 Task: Create new customer invoice with Date Opened: 07-May-23, Select Customer: Downtown Stock Pro, Terms: Net 30. Make invoice entry for item-1 with Date: 07-May-23, Description: Ifeoma Collection Natural Fiber Dry Brush
, Income Account: Income:Sales, Quantity: 1, Unit Price: 7.49, Sales Tax: Y, Sales Tax Included: Y, Tax Table: Sales Tax. Make entry for item-2 with Date: 07-May-23, Description: The Ordinary Squalane Face Cleanser (5 oz)
, Income Account: Income:Sales, Quantity: 2, Unit Price: 10.49, Sales Tax: Y, Sales Tax Included: Y, Tax Table: Sales Tax. Post Invoice with Post Date: 07-May-23, Post to Accounts: Assets:Accounts Receivable. Pay / Process Payment with Transaction Date: 05-Jun-23, Amount: 28.47, Transfer Account: Checking Account. Go to 'Print Invoice'.
Action: Mouse moved to (154, 24)
Screenshot: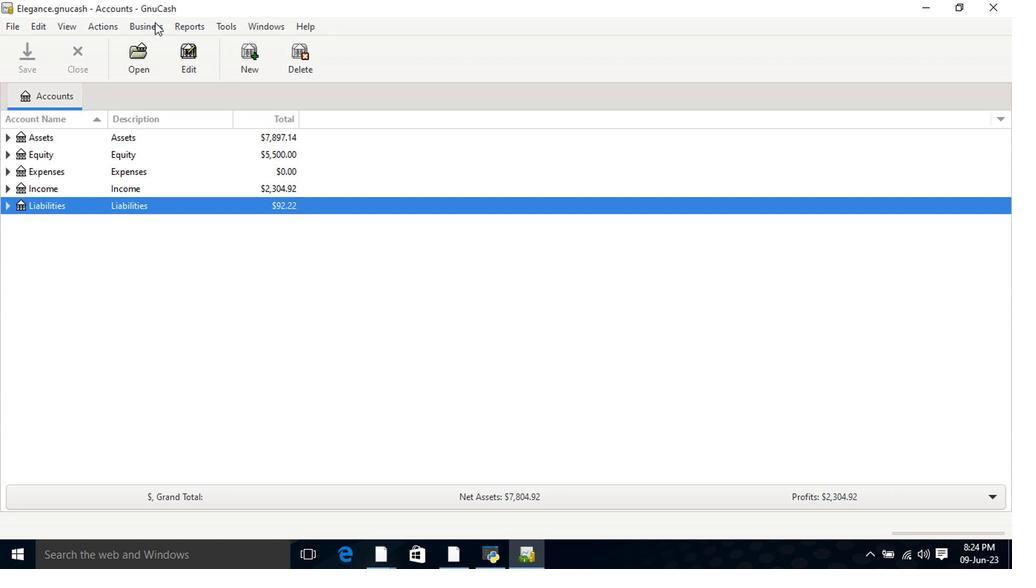 
Action: Mouse pressed left at (154, 24)
Screenshot: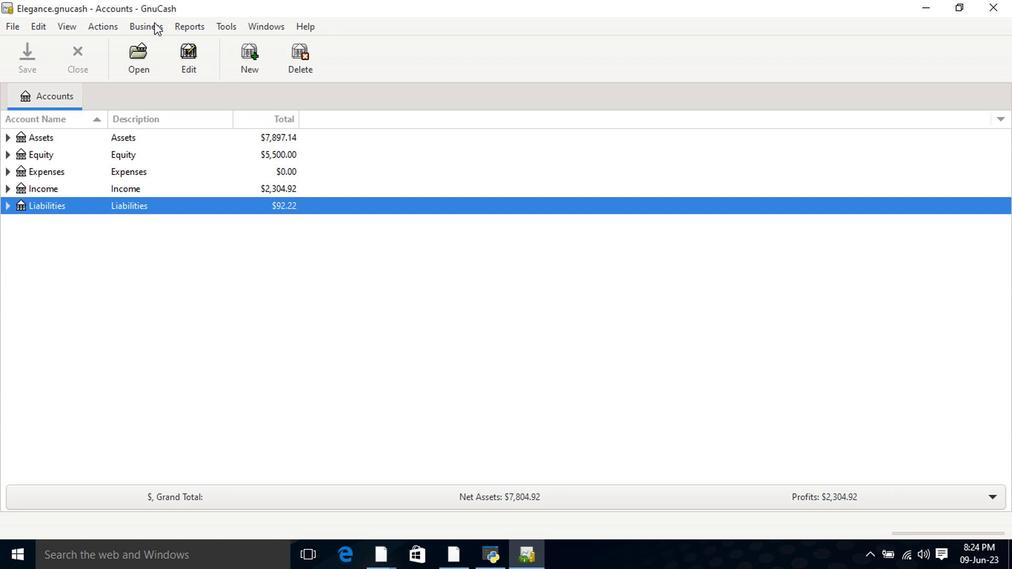 
Action: Mouse moved to (238, 49)
Screenshot: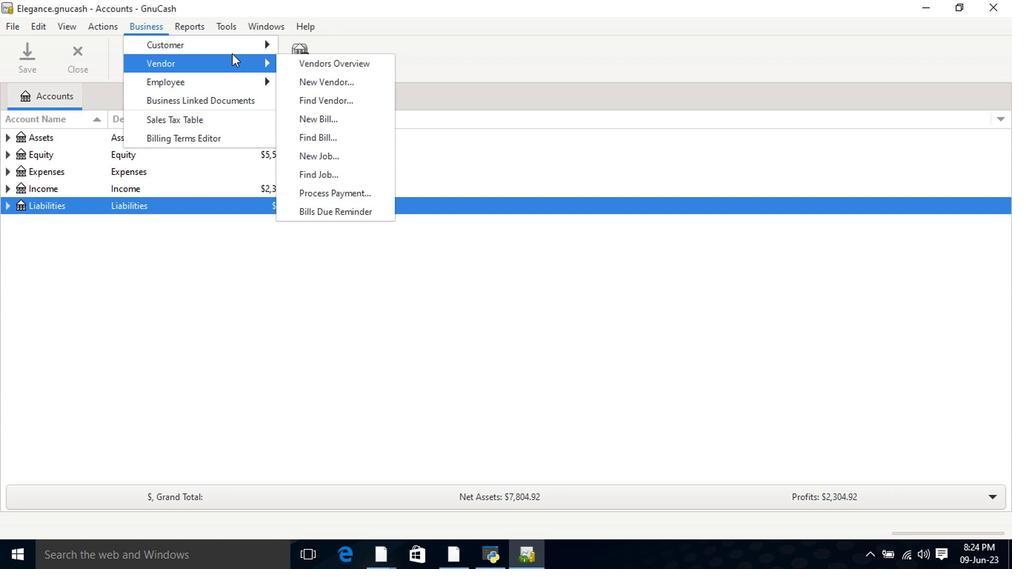 
Action: Mouse pressed left at (238, 49)
Screenshot: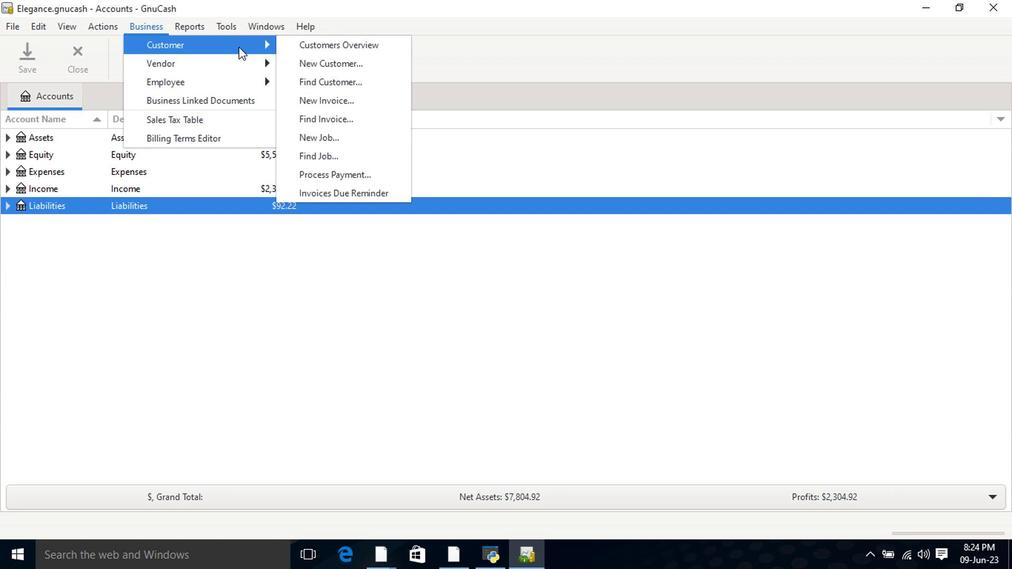 
Action: Mouse moved to (326, 104)
Screenshot: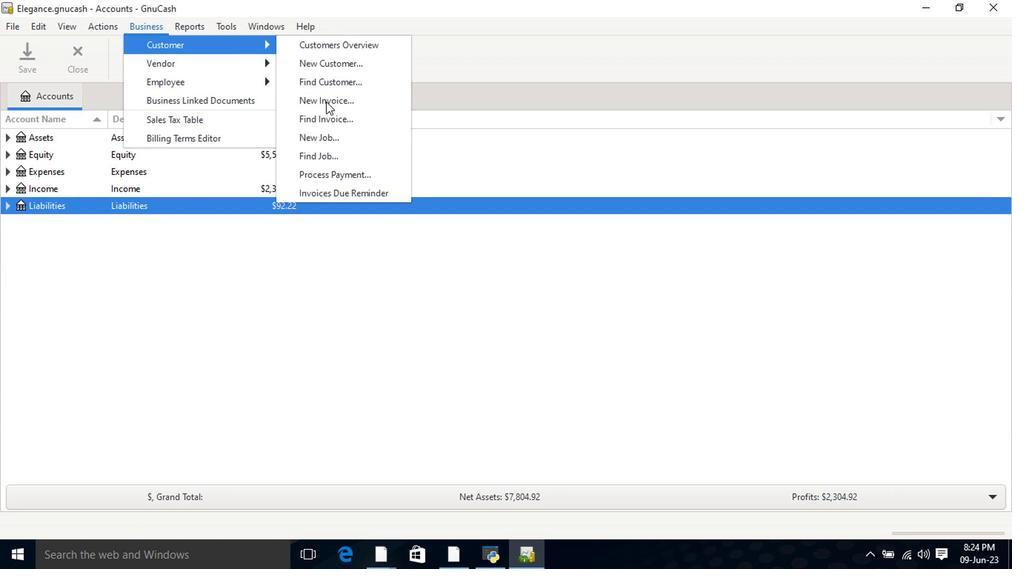 
Action: Mouse pressed left at (326, 104)
Screenshot: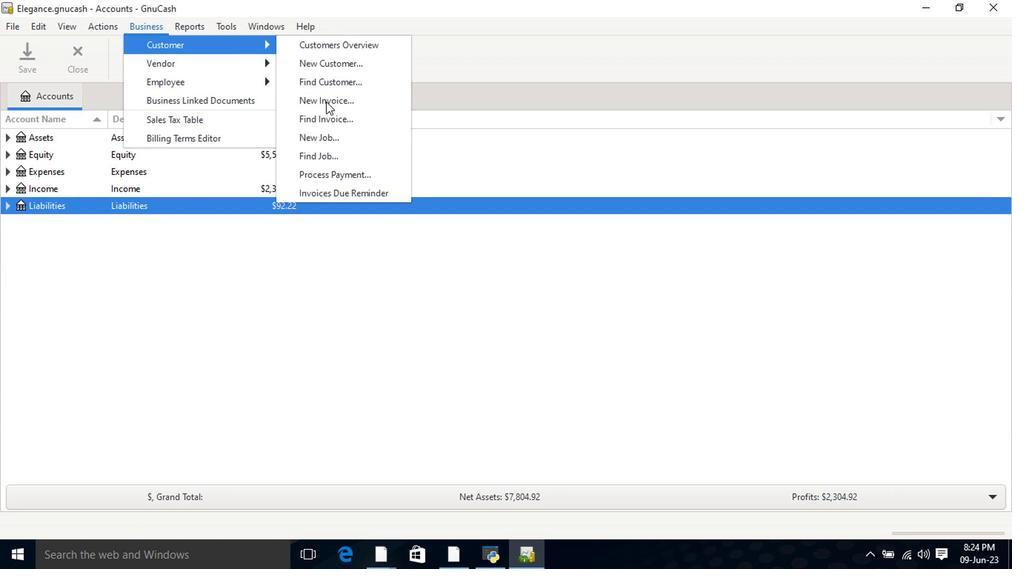 
Action: Mouse moved to (604, 226)
Screenshot: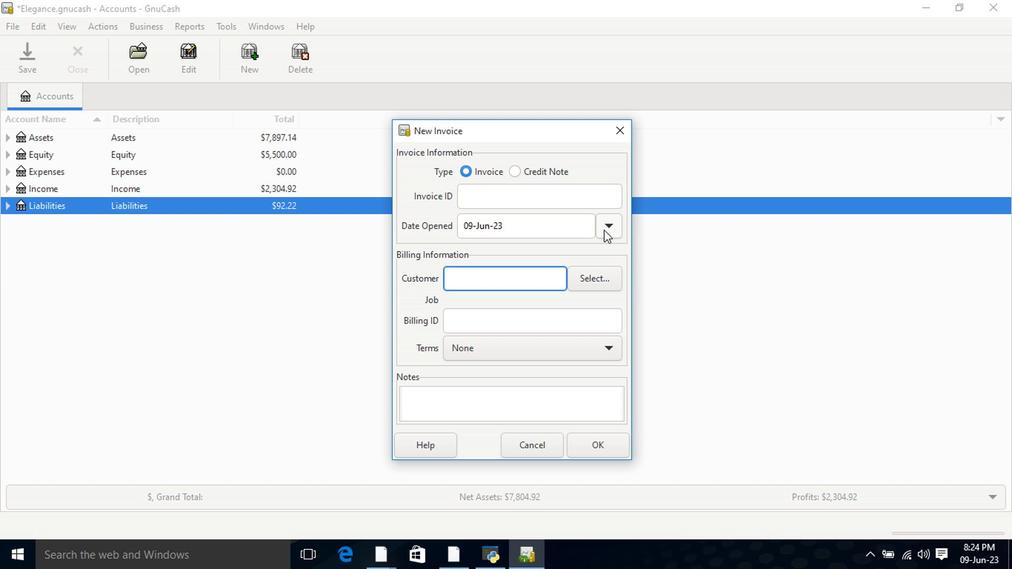 
Action: Mouse pressed left at (604, 226)
Screenshot: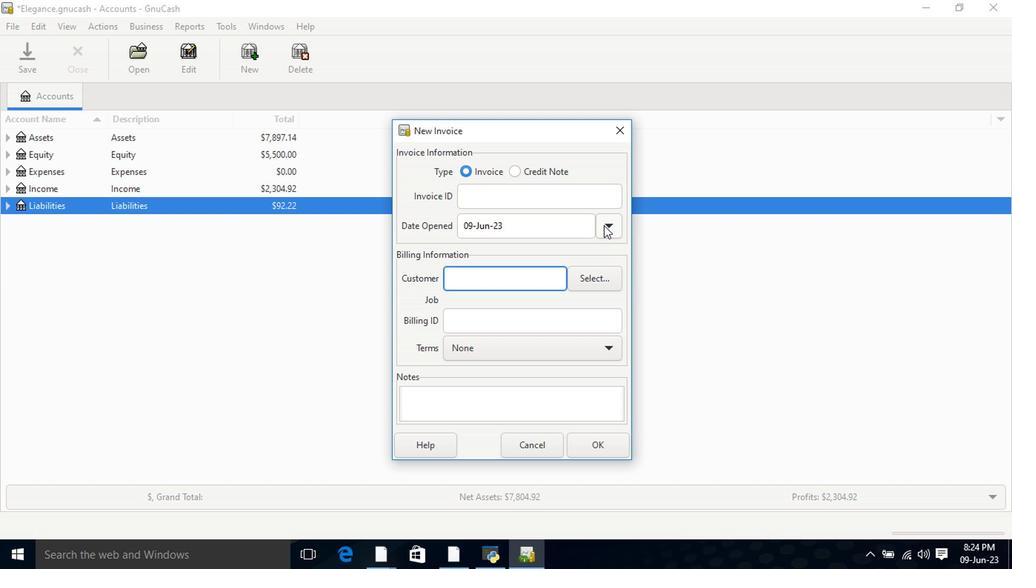 
Action: Mouse moved to (493, 250)
Screenshot: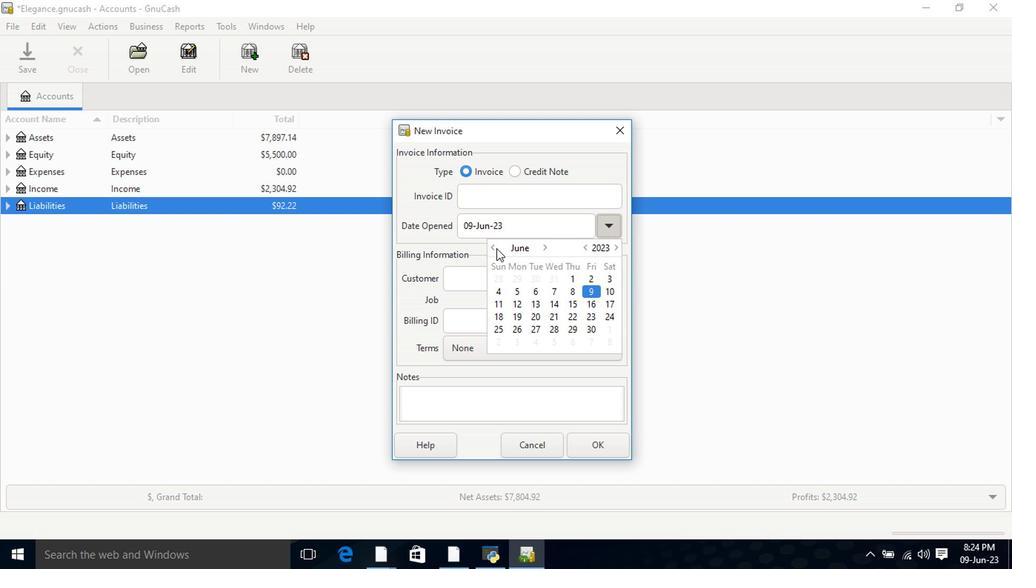 
Action: Mouse pressed left at (493, 250)
Screenshot: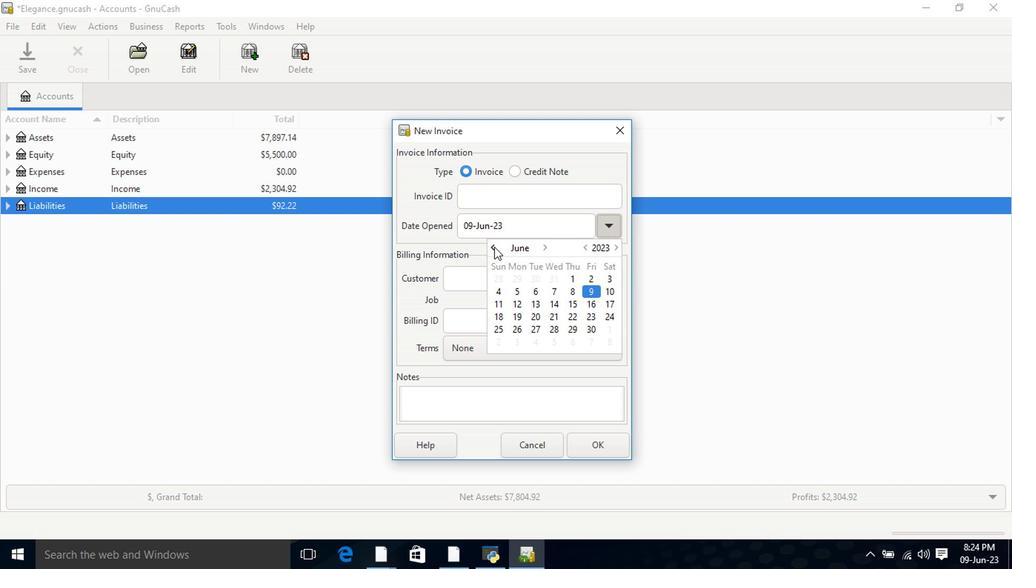 
Action: Mouse moved to (497, 292)
Screenshot: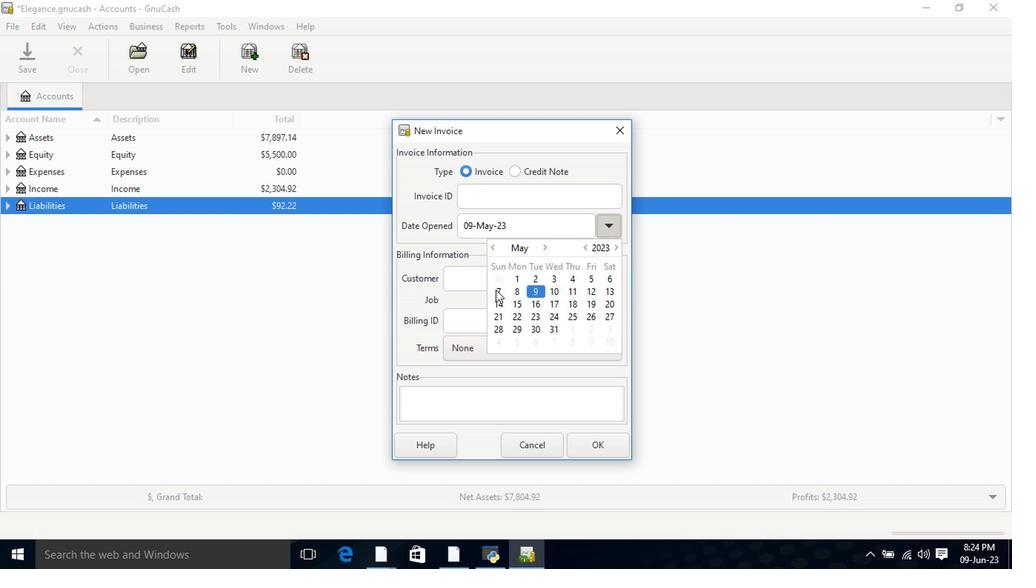 
Action: Mouse pressed left at (497, 292)
Screenshot: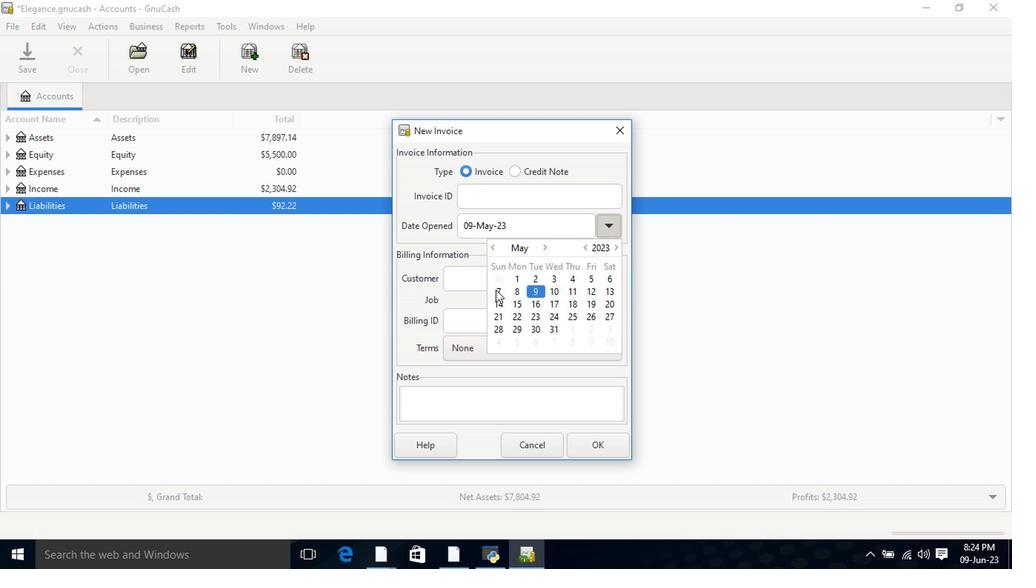 
Action: Mouse pressed left at (497, 292)
Screenshot: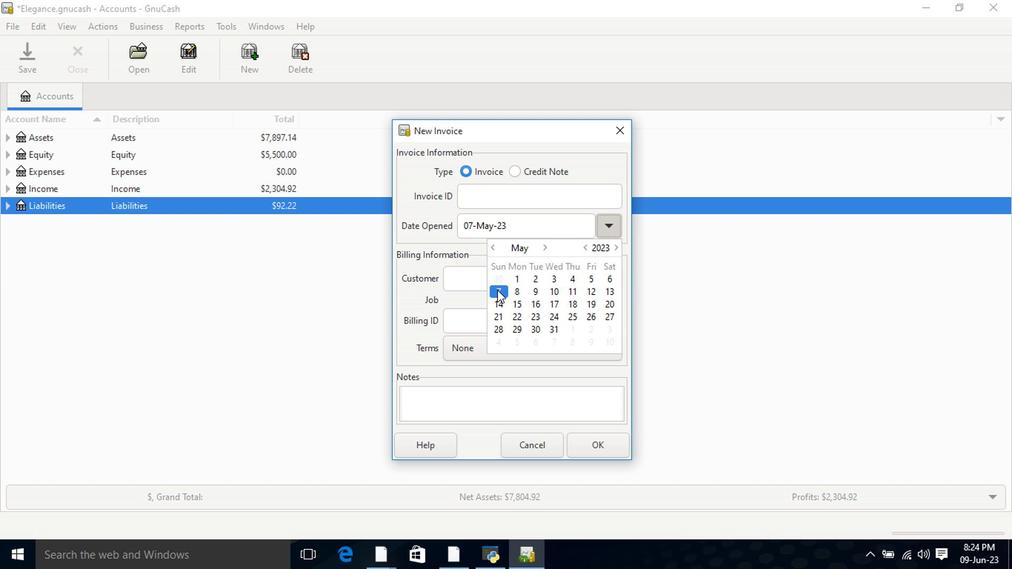 
Action: Mouse moved to (501, 295)
Screenshot: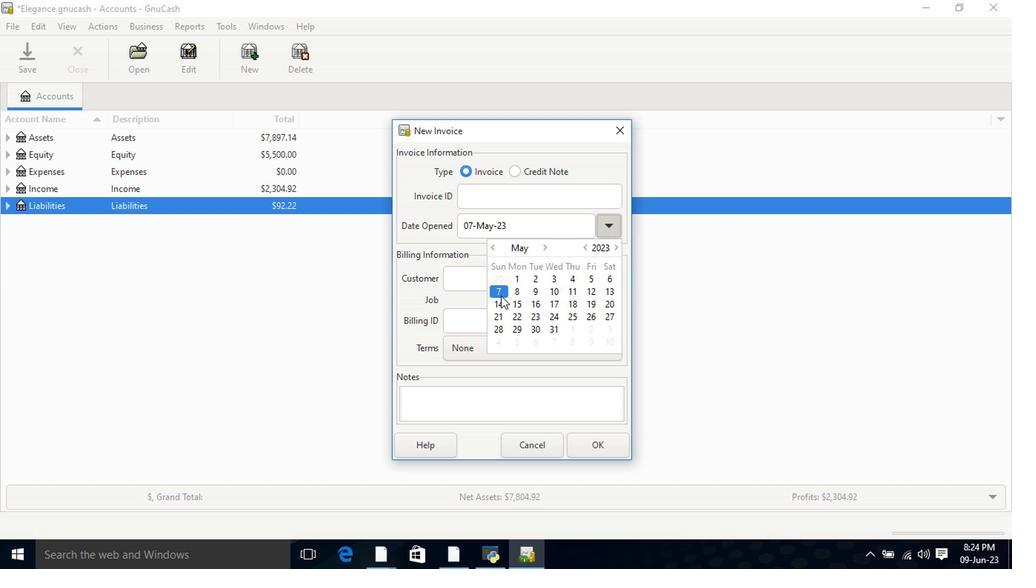 
Action: Mouse pressed left at (501, 295)
Screenshot: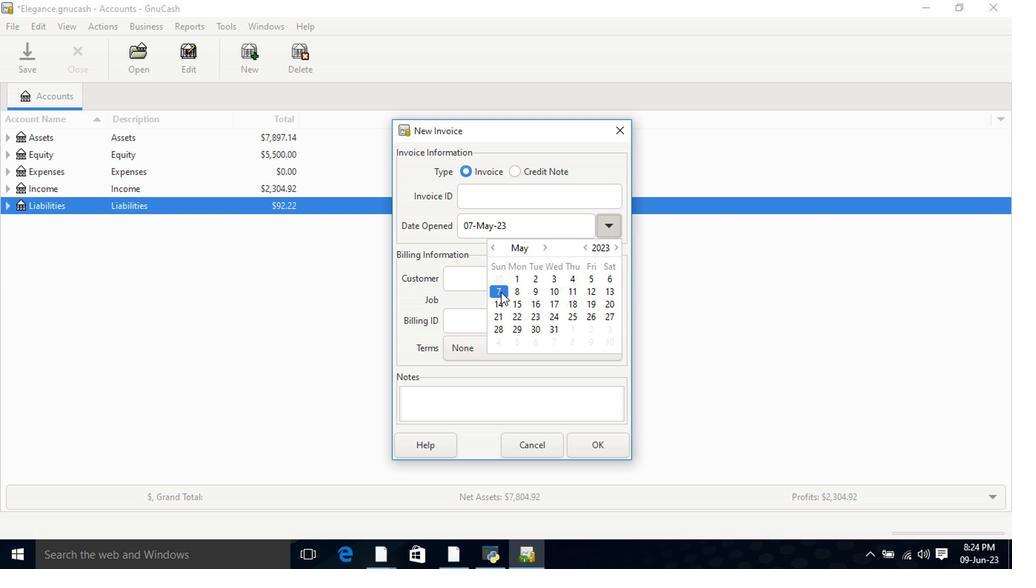 
Action: Mouse pressed left at (501, 295)
Screenshot: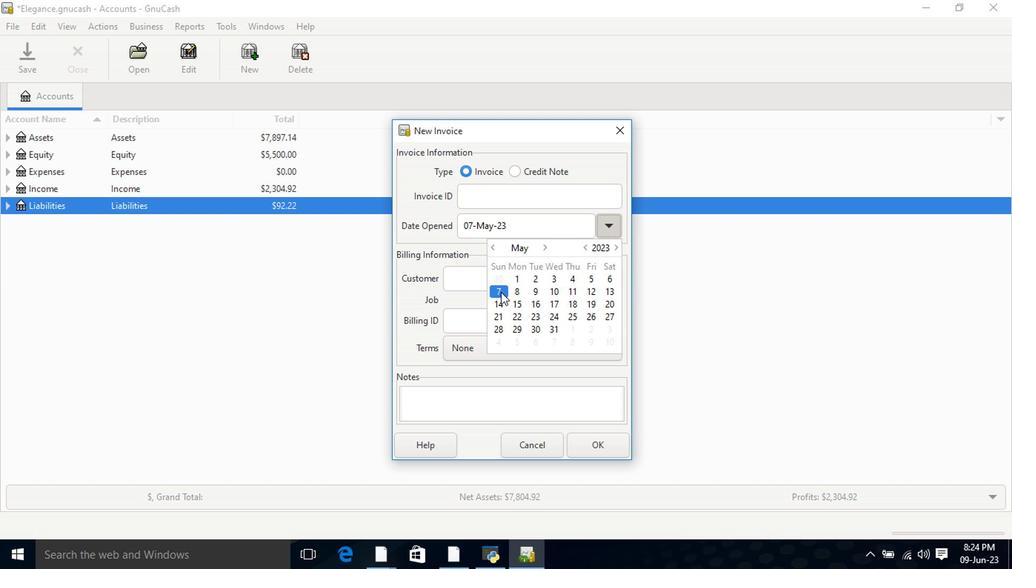 
Action: Mouse moved to (502, 284)
Screenshot: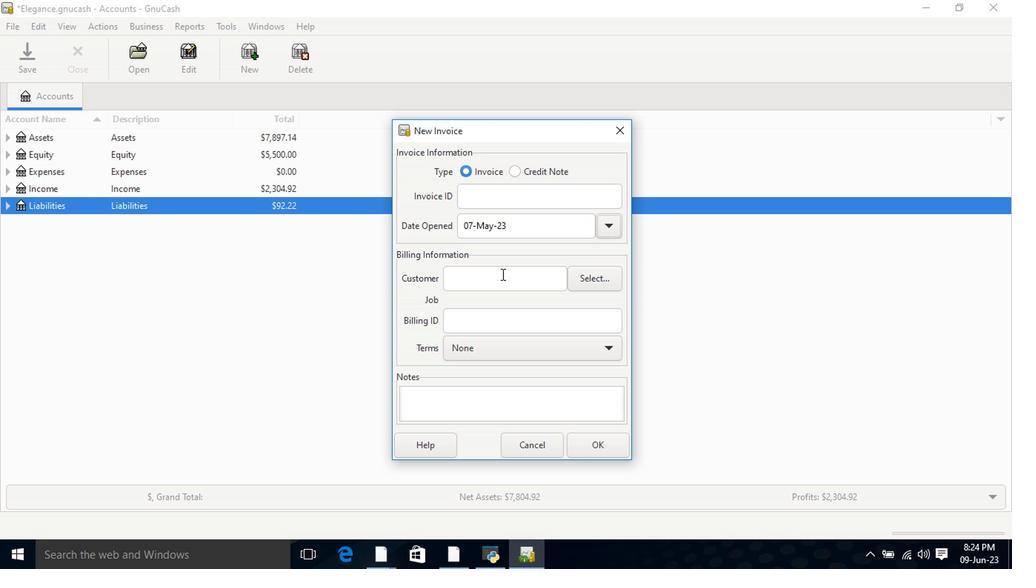 
Action: Mouse pressed left at (502, 284)
Screenshot: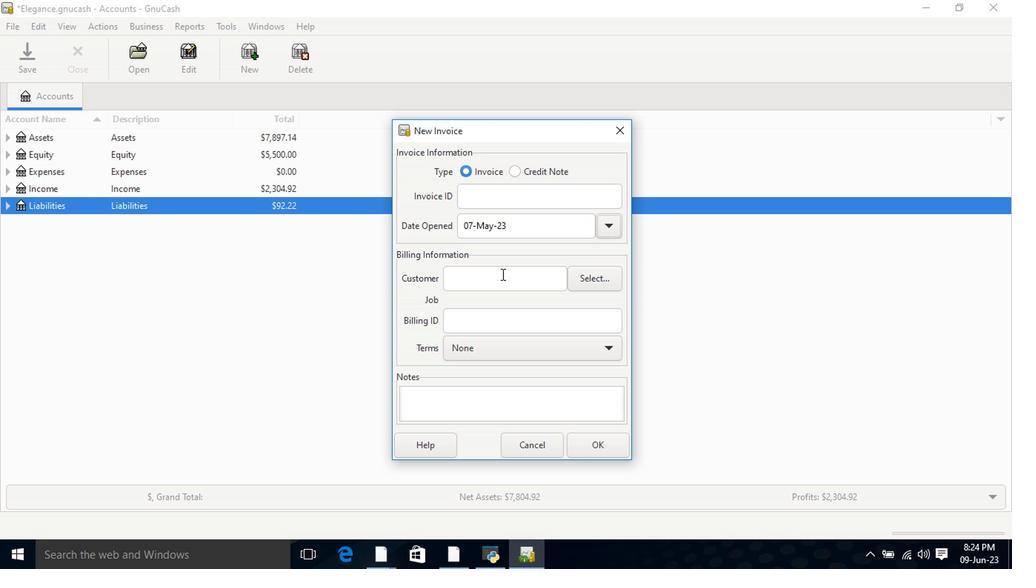 
Action: Key pressed dow
Screenshot: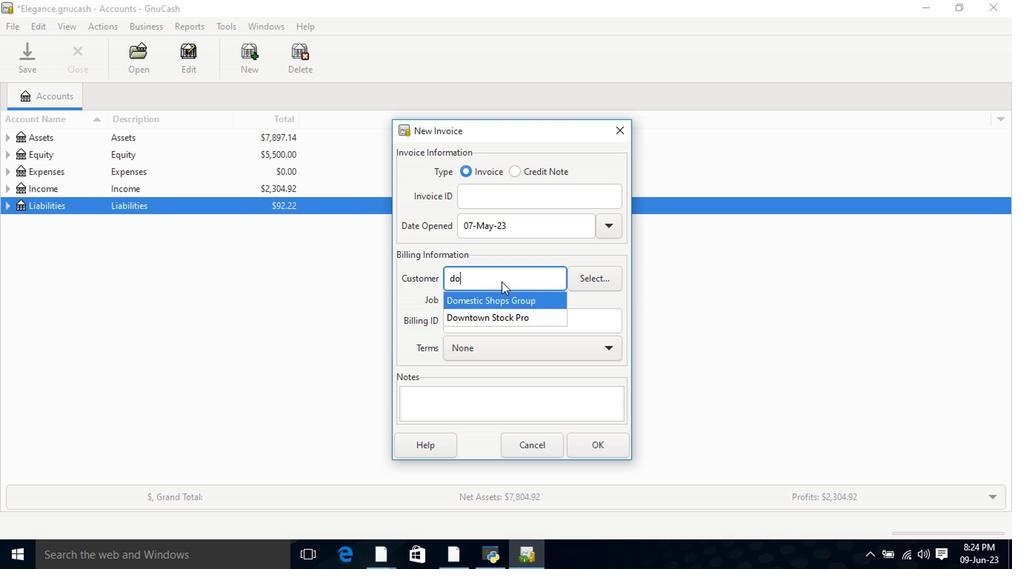 
Action: Mouse moved to (500, 299)
Screenshot: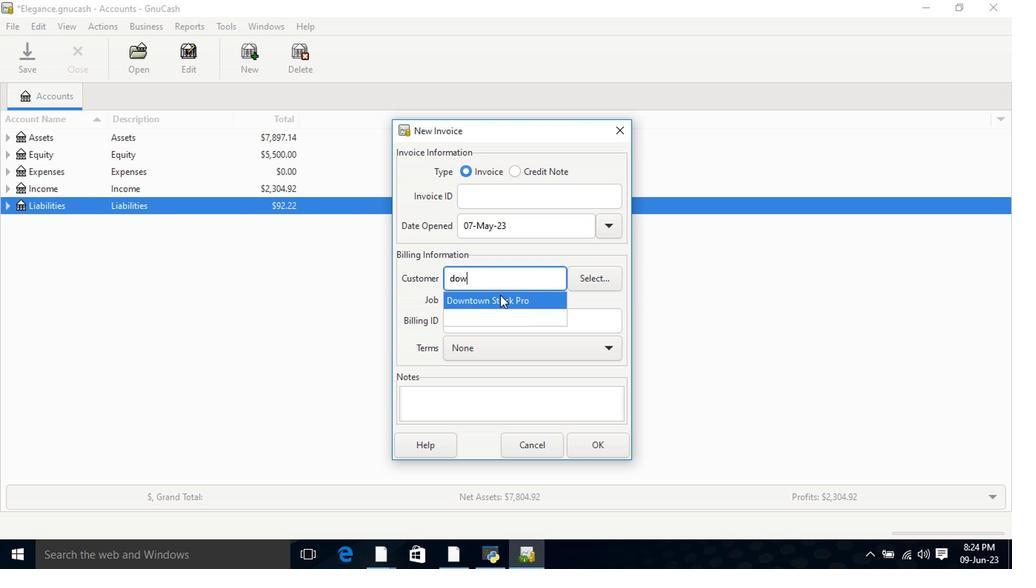 
Action: Mouse pressed left at (500, 299)
Screenshot: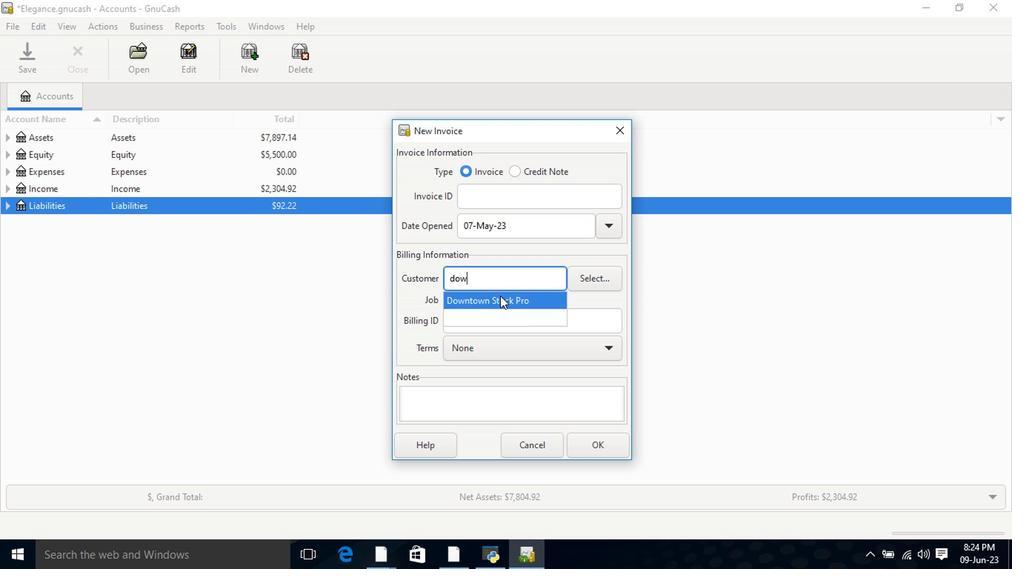 
Action: Mouse moved to (509, 375)
Screenshot: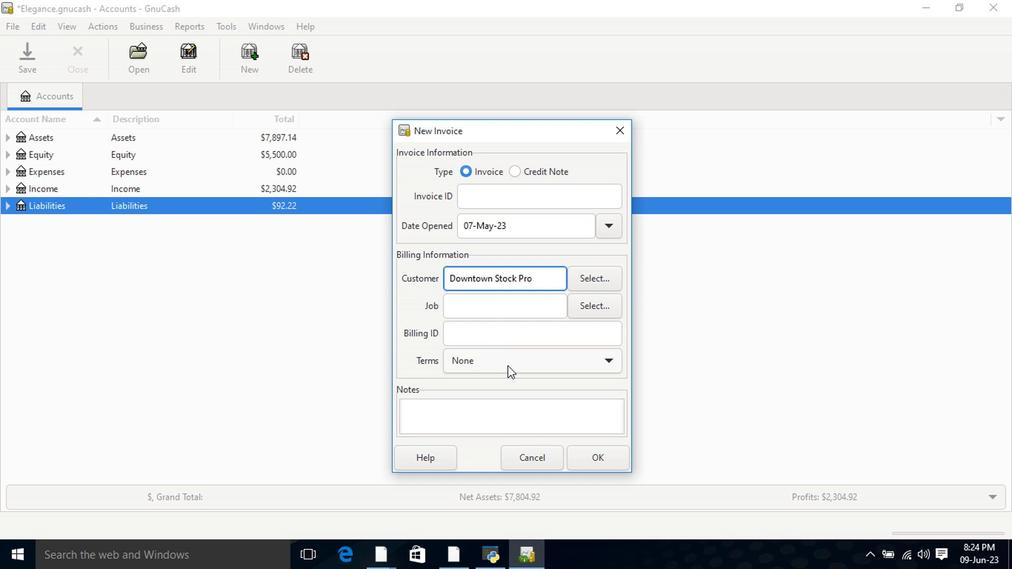 
Action: Mouse pressed left at (509, 375)
Screenshot: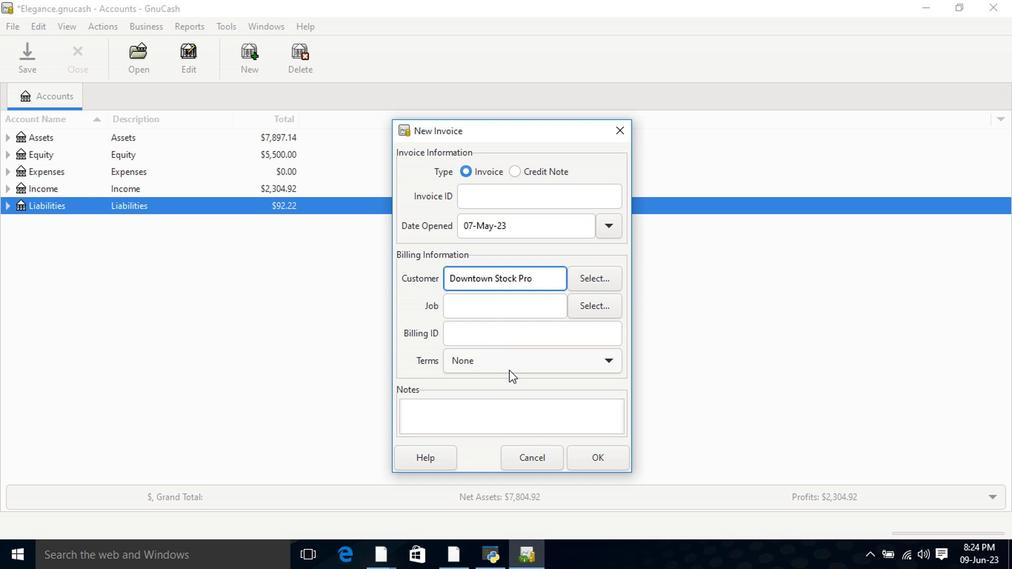 
Action: Mouse moved to (504, 415)
Screenshot: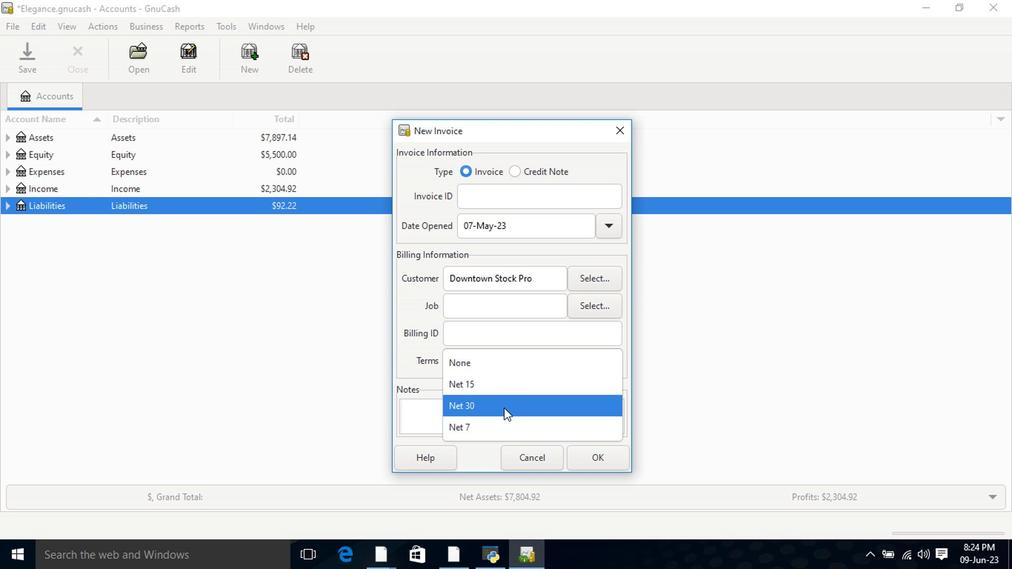 
Action: Mouse pressed left at (504, 415)
Screenshot: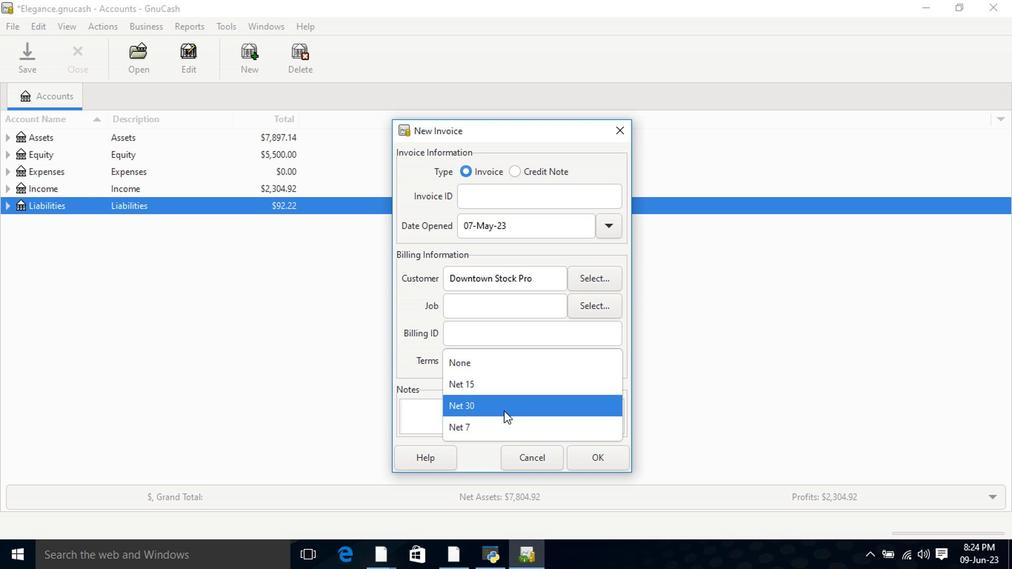 
Action: Mouse moved to (586, 458)
Screenshot: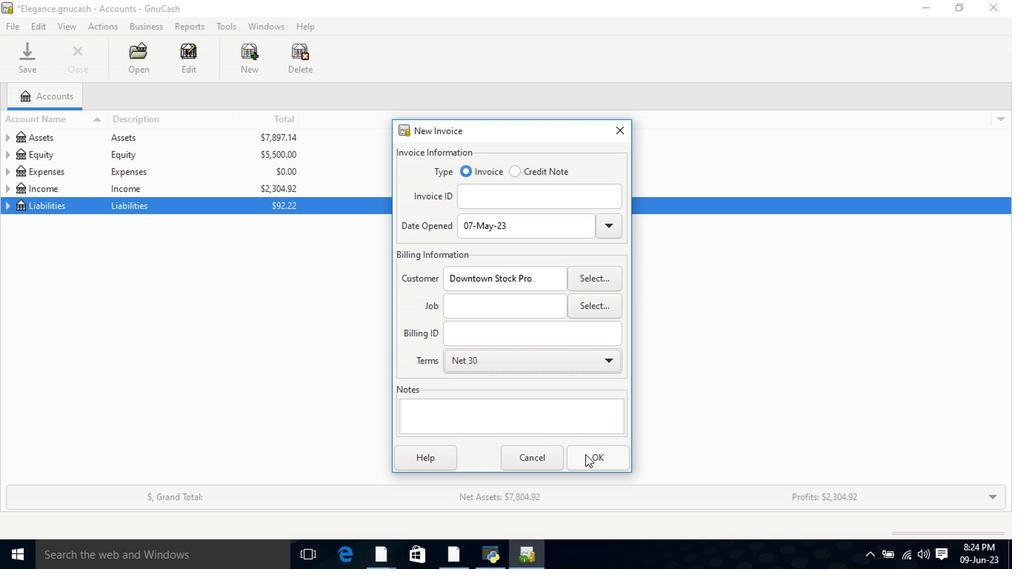 
Action: Mouse pressed left at (586, 458)
Screenshot: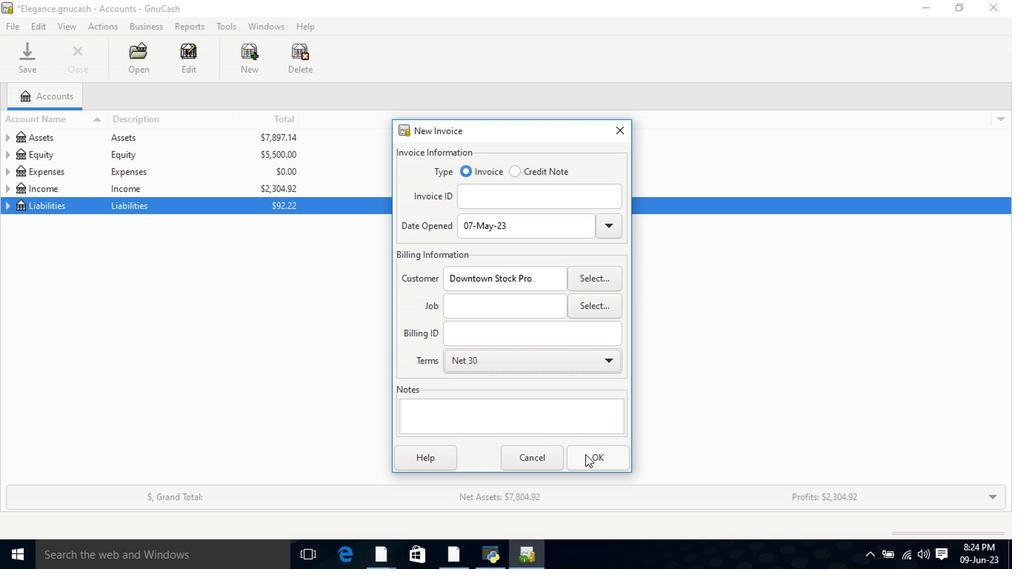 
Action: Mouse moved to (66, 291)
Screenshot: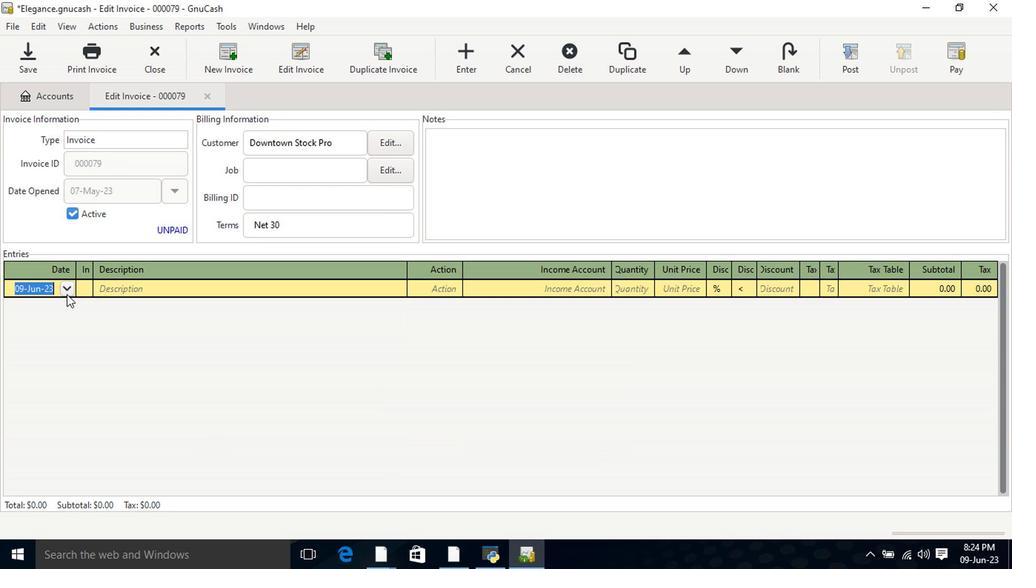 
Action: Mouse pressed left at (66, 291)
Screenshot: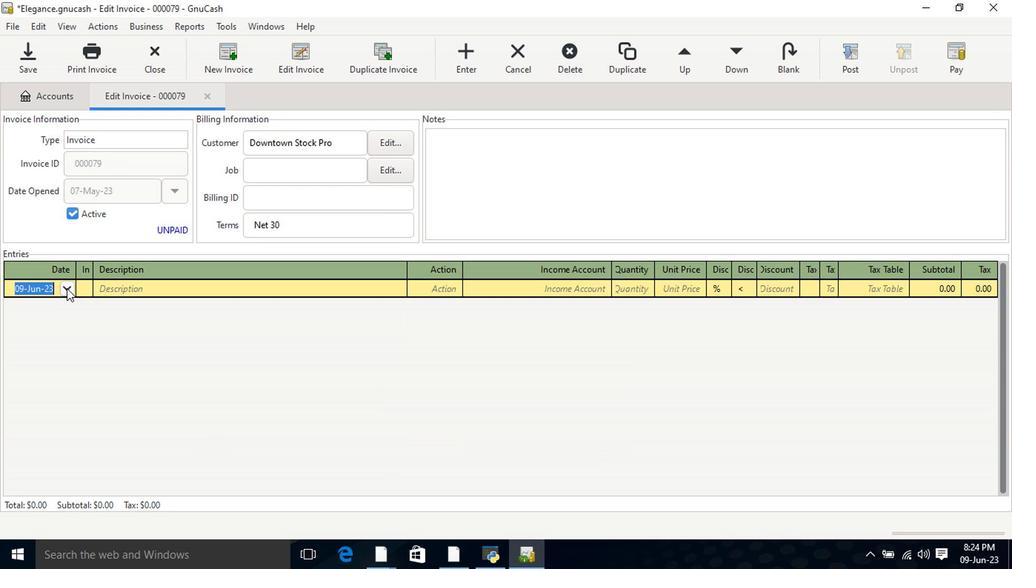
Action: Mouse moved to (8, 311)
Screenshot: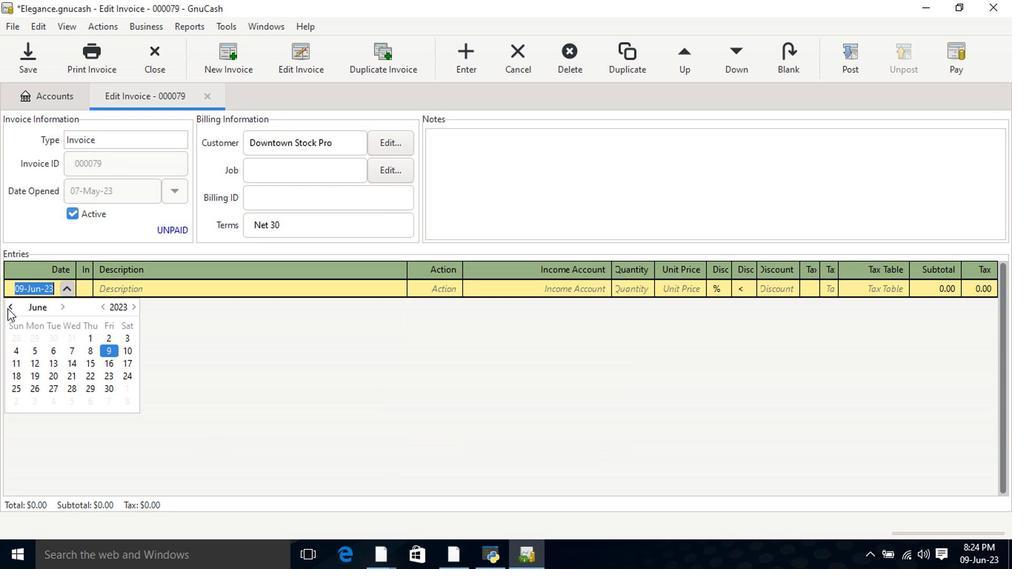 
Action: Mouse pressed left at (8, 311)
Screenshot: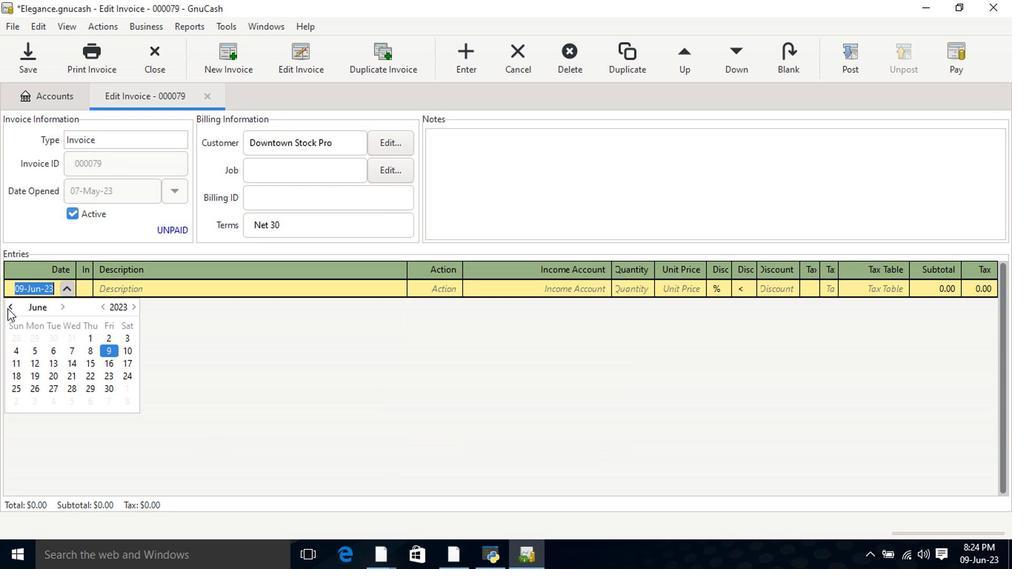 
Action: Mouse moved to (15, 354)
Screenshot: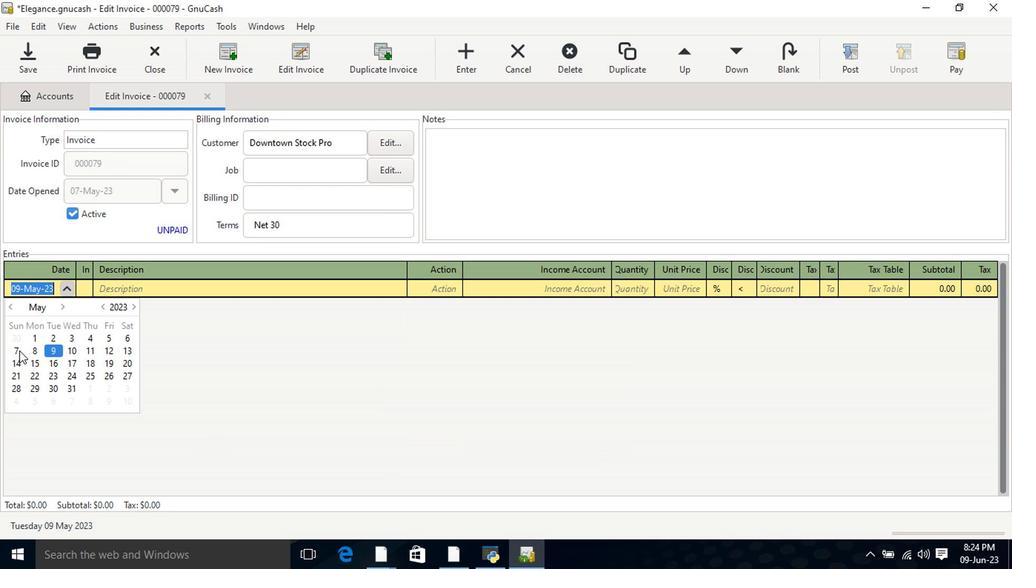 
Action: Mouse pressed left at (15, 354)
Screenshot: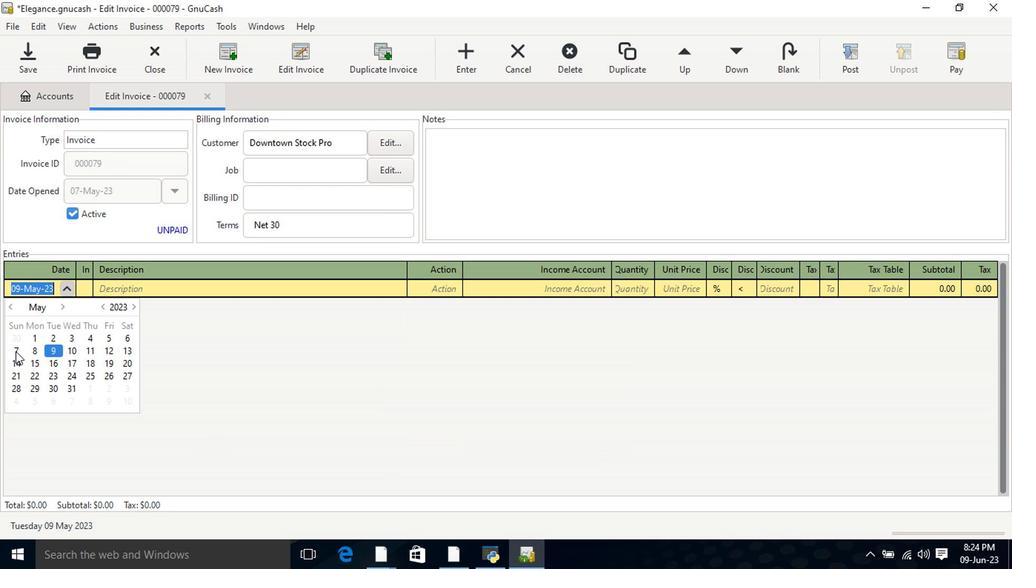 
Action: Mouse pressed left at (15, 354)
Screenshot: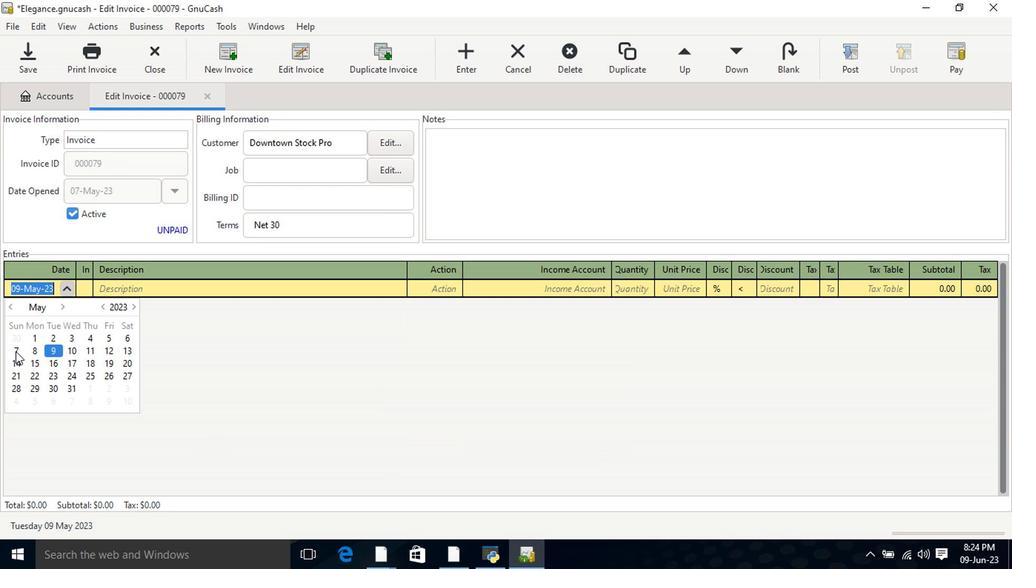 
Action: Mouse moved to (122, 290)
Screenshot: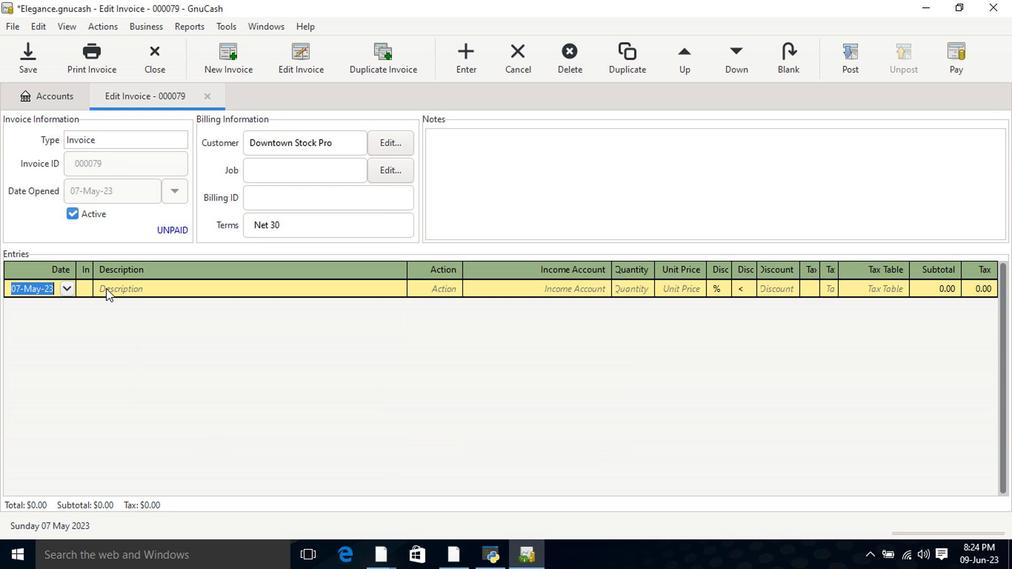 
Action: Mouse pressed left at (122, 290)
Screenshot: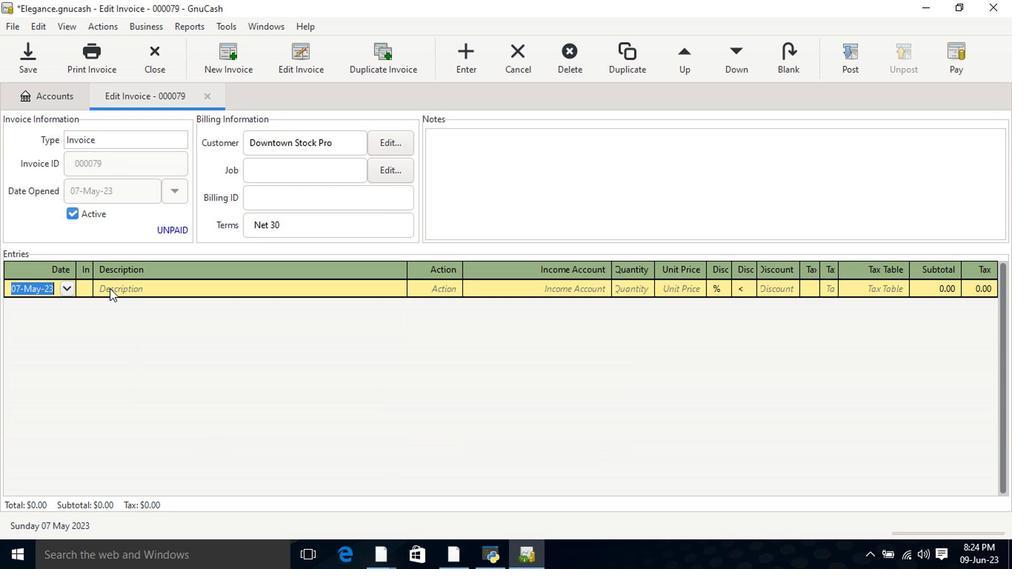 
Action: Key pressed <Key.shift>Ifeoma<Key.space><Key.shift>Collection<Key.space><Key.shift>Natural<Key.space><Key.shift>Fiber<Key.space><Key.shift>Dry<Key.space><Key.shift>Brush<Key.tab><Key.tab>incom<Key.down><Key.down><Key.down><Key.tab>1<Key.tab>7.49<Key.tab>
Screenshot: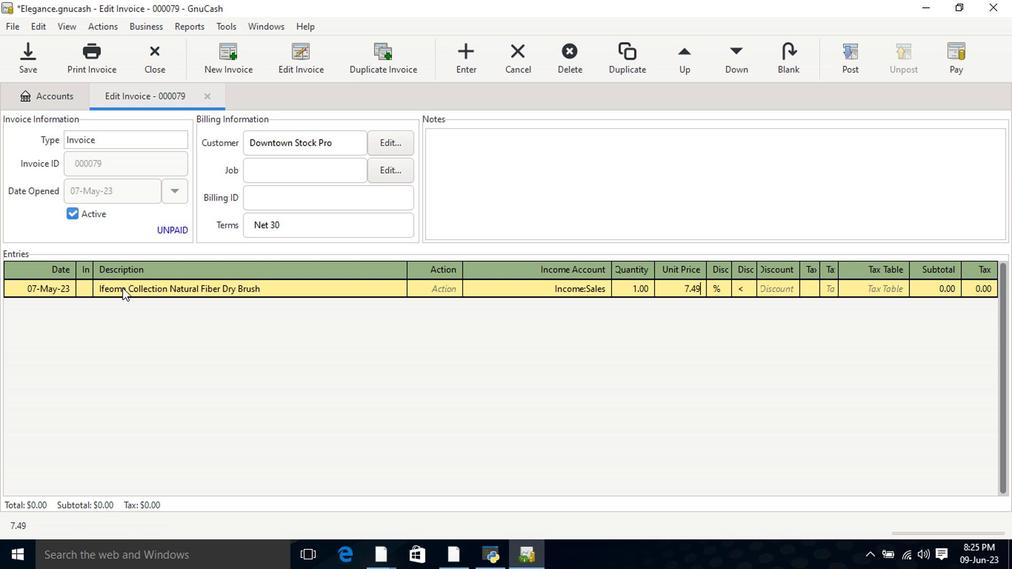 
Action: Mouse moved to (809, 290)
Screenshot: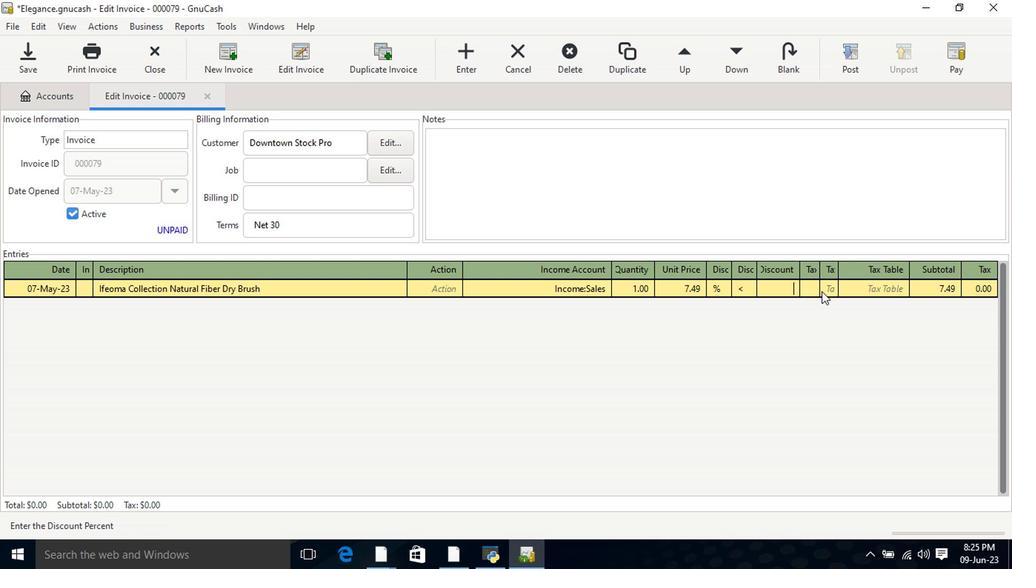 
Action: Mouse pressed left at (809, 290)
Screenshot: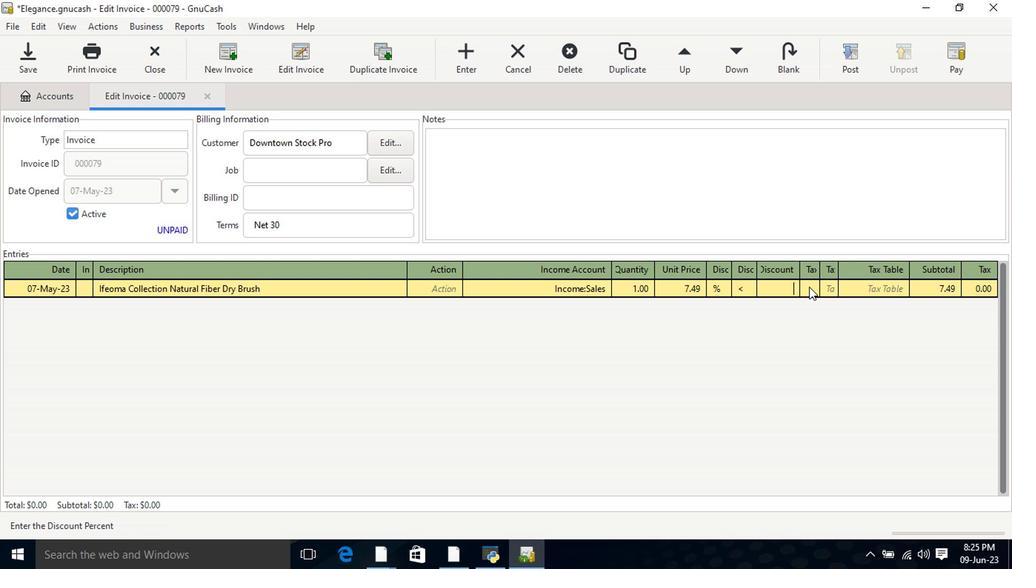 
Action: Mouse moved to (835, 292)
Screenshot: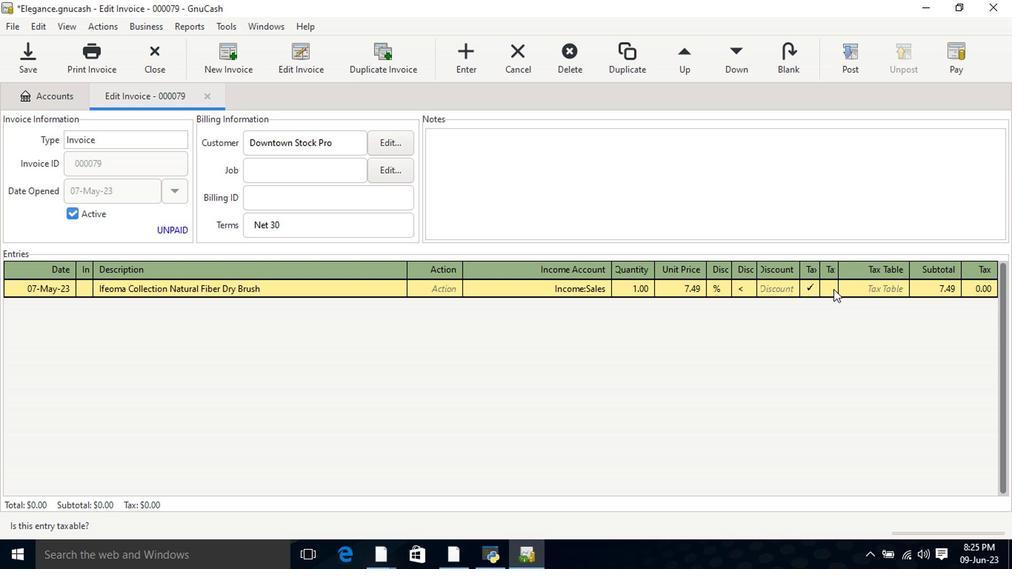 
Action: Mouse pressed left at (835, 292)
Screenshot: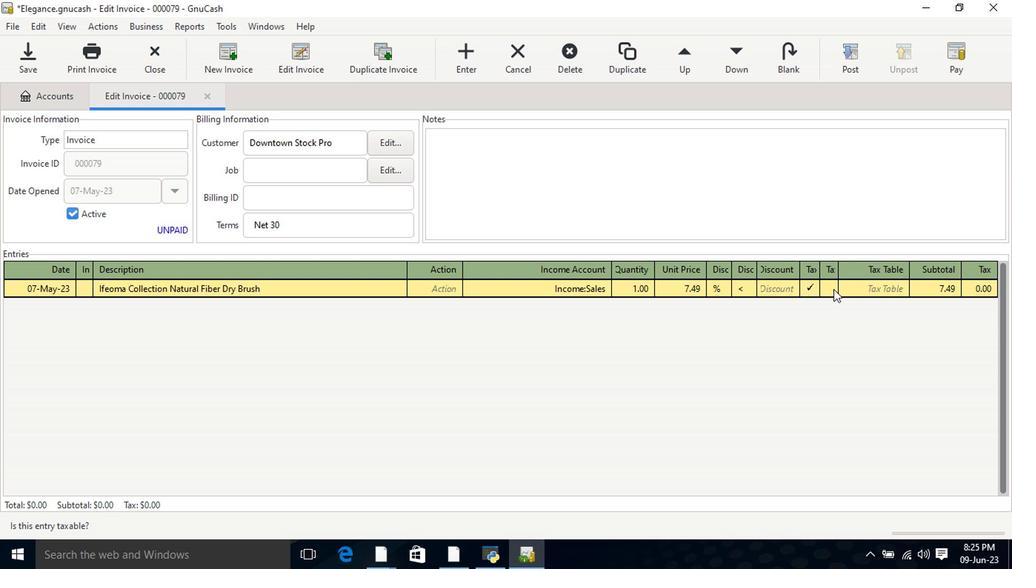 
Action: Mouse moved to (875, 290)
Screenshot: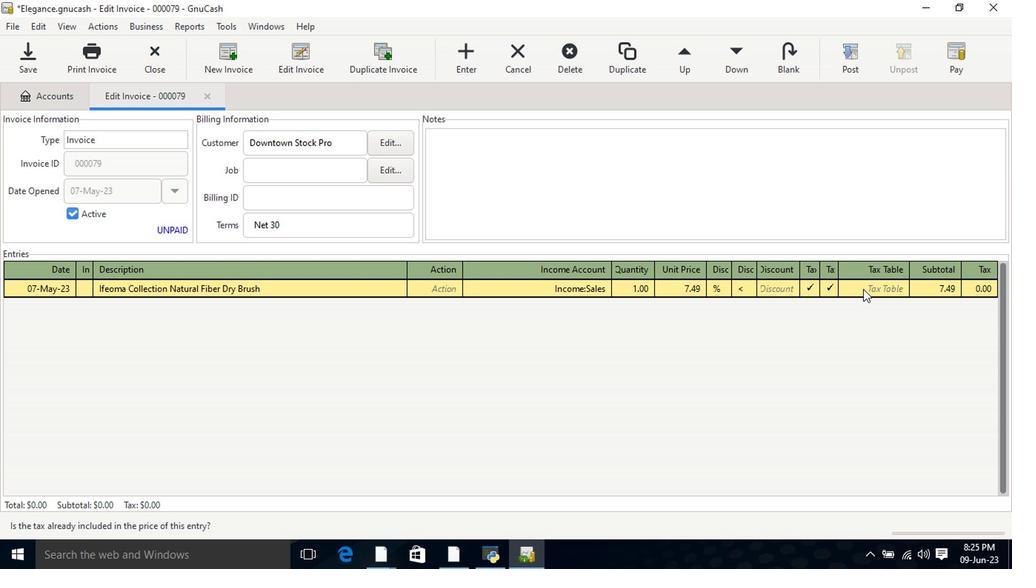
Action: Mouse pressed left at (875, 290)
Screenshot: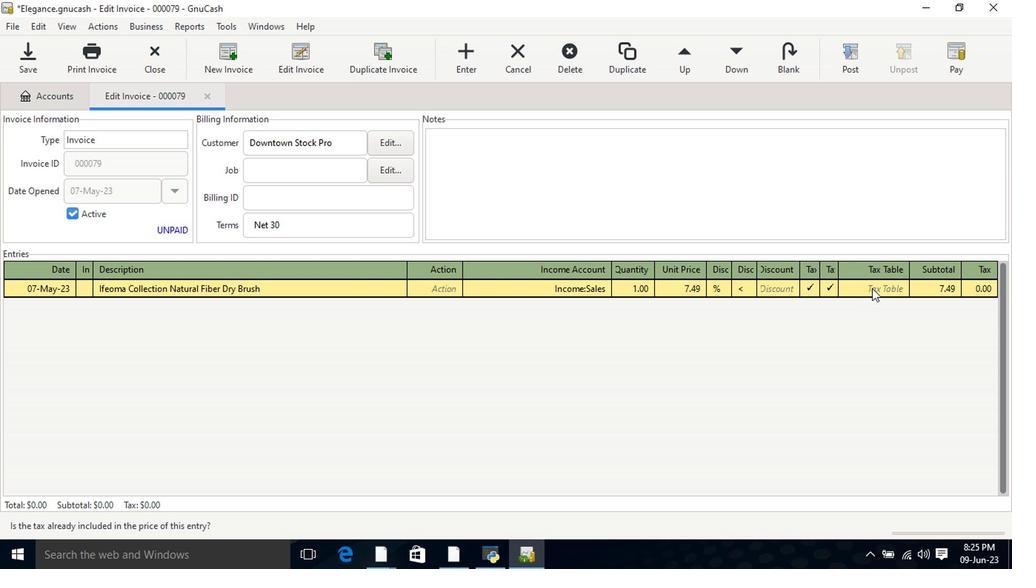 
Action: Mouse moved to (891, 289)
Screenshot: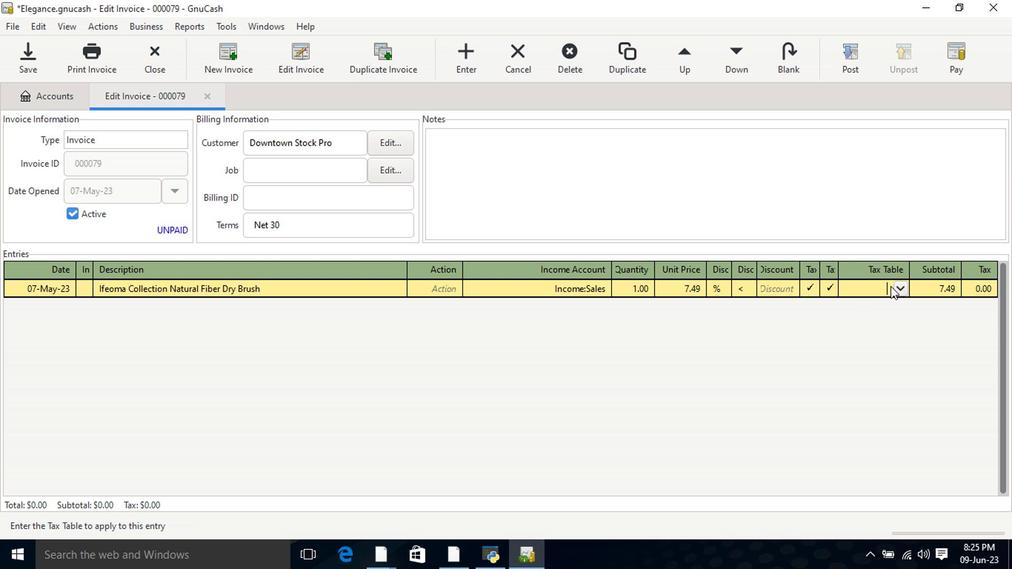 
Action: Mouse pressed left at (891, 289)
Screenshot: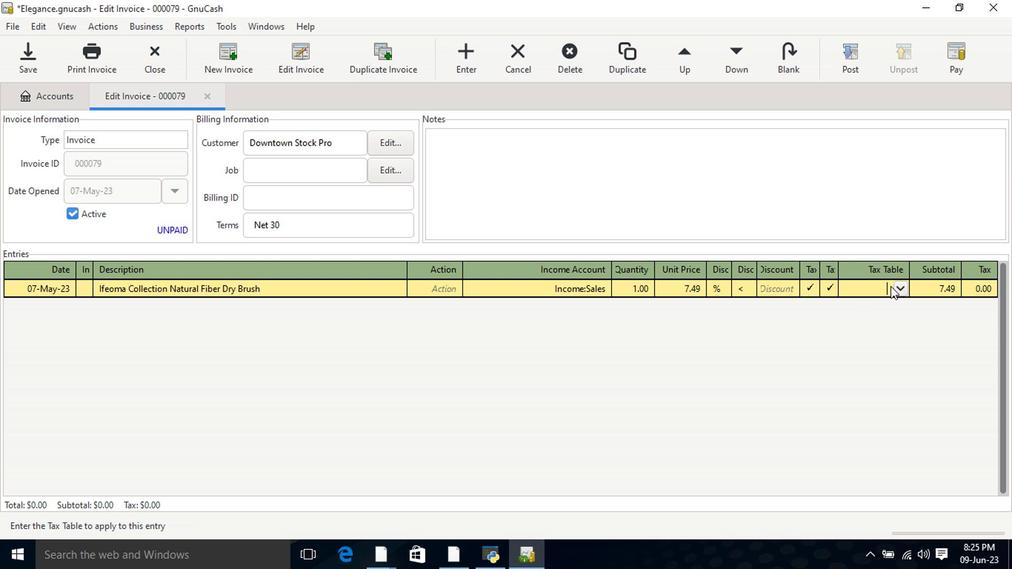
Action: Mouse moved to (896, 290)
Screenshot: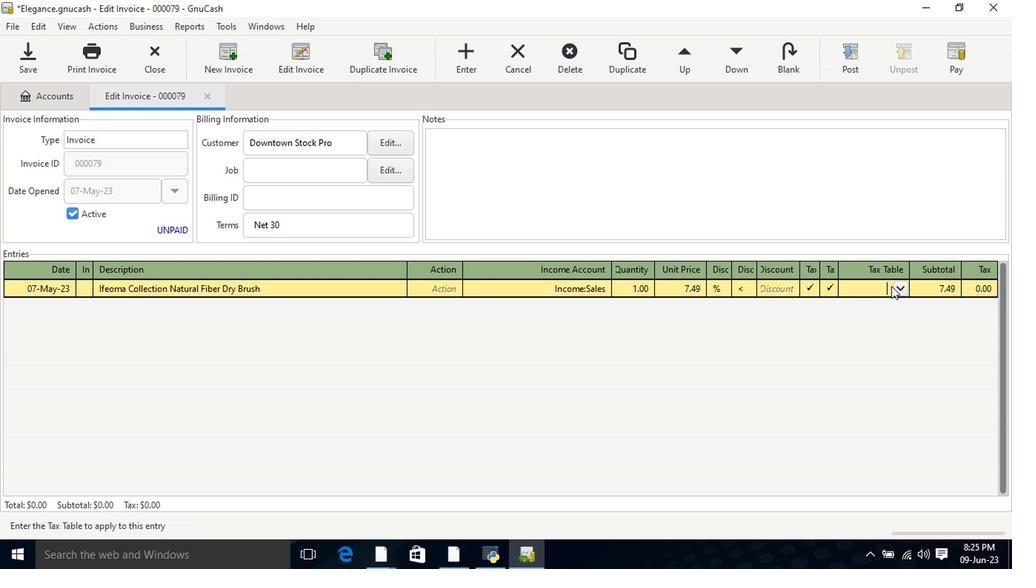 
Action: Mouse pressed left at (896, 290)
Screenshot: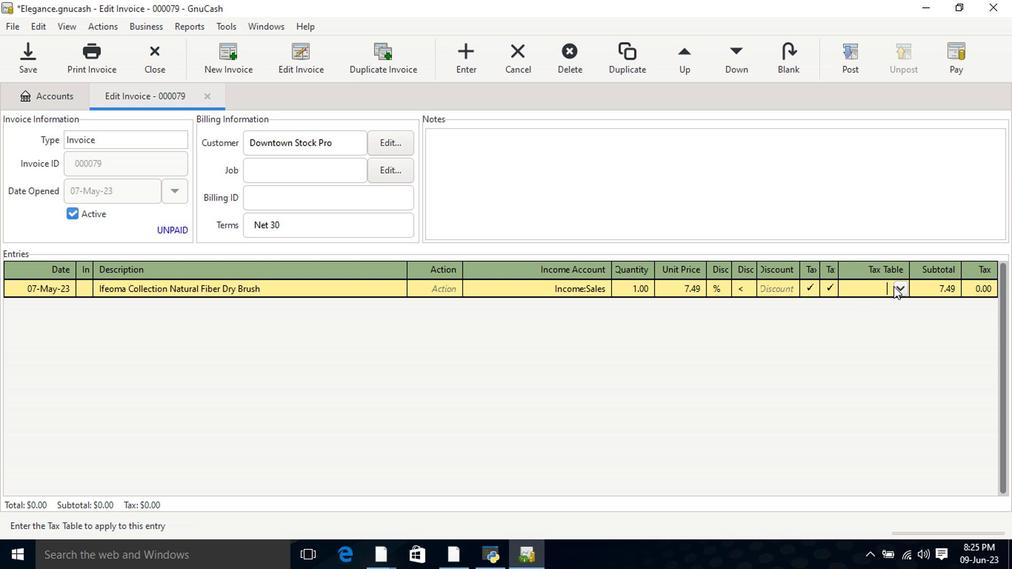 
Action: Mouse moved to (890, 301)
Screenshot: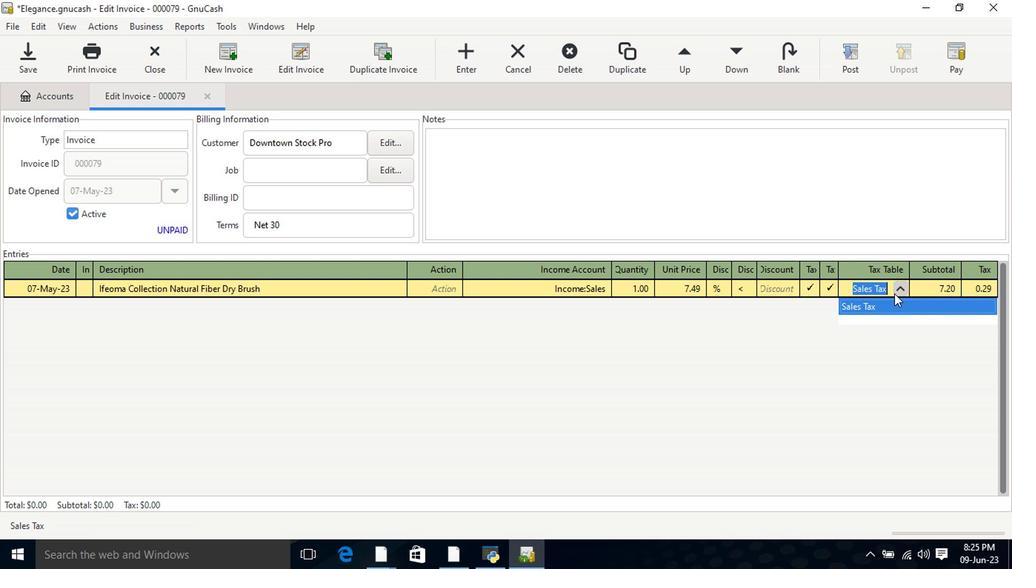 
Action: Key pressed <Key.tab><Key.tab>
Screenshot: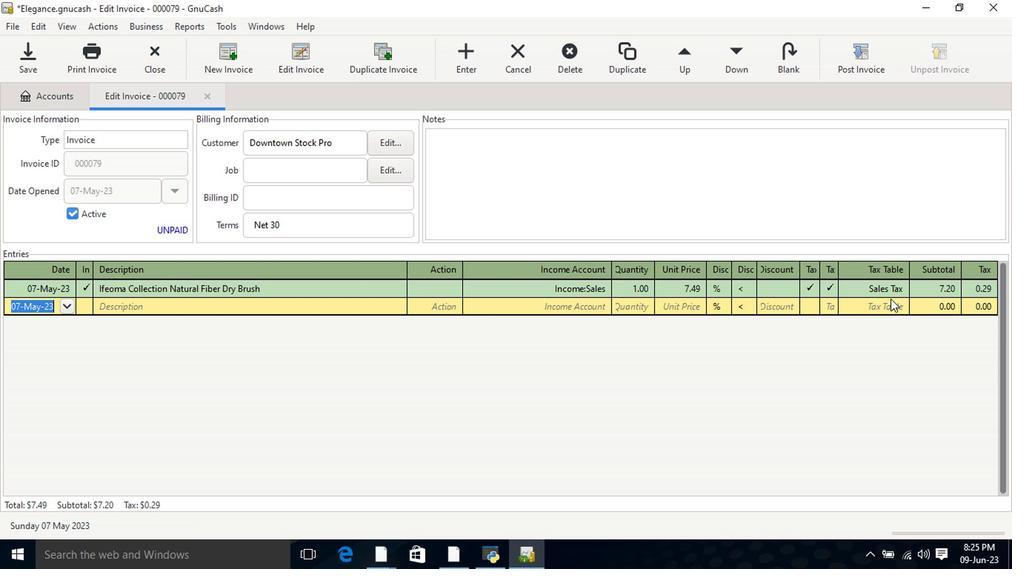 
Action: Mouse moved to (890, 301)
Screenshot: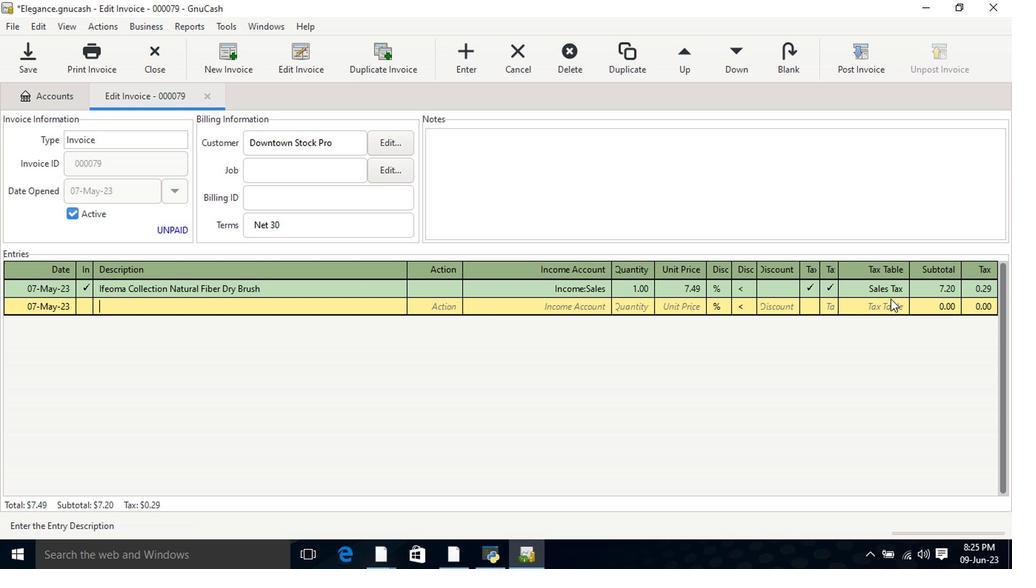 
Action: Key pressed <Key.shift>The<Key.space><Key.shift>Ordinary<Key.space><Key.shift>Squalance<Key.space><Key.shift>Face<Key.space><Key.shift>Cleaner<Key.space><Key.shift_r>(5<Key.space>oz<Key.shift_r>)<Key.tab><Key.tab>incom<Key.down><Key.down><Key.down><Key.tab>2<Key.tab>10.49<Key.tab>
Screenshot: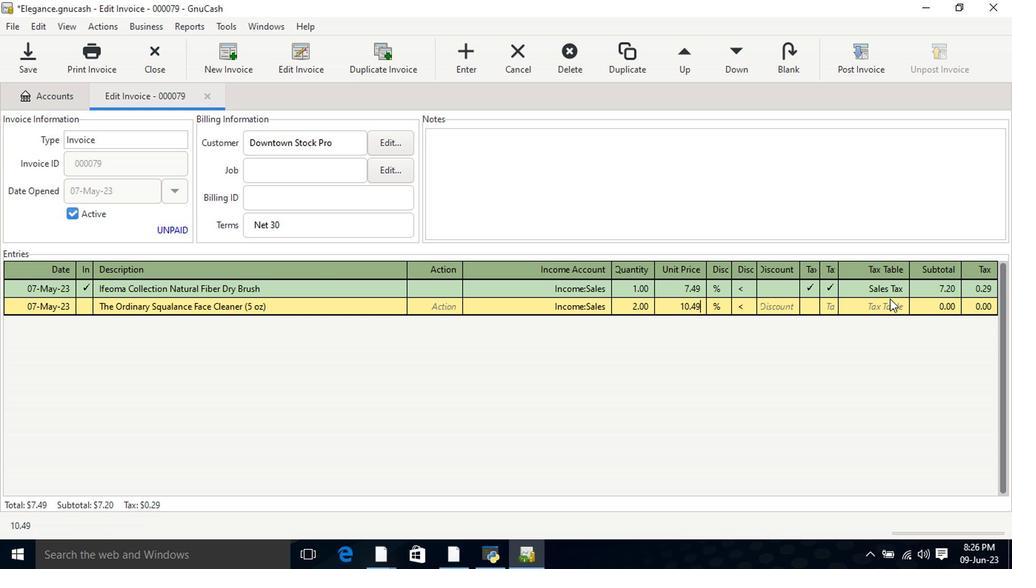 
Action: Mouse moved to (791, 319)
Screenshot: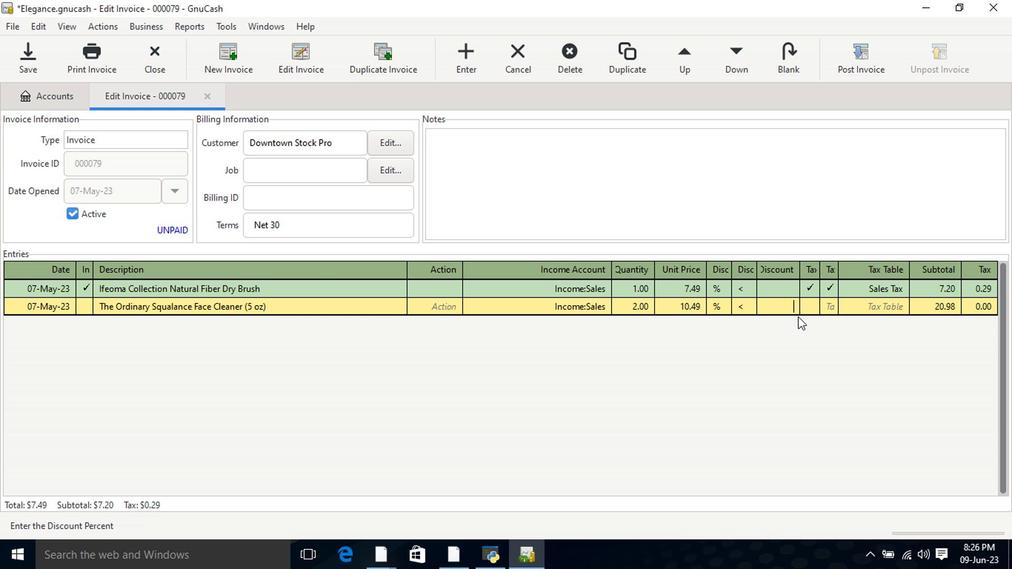 
Action: Key pressed <Key.tab>
Screenshot: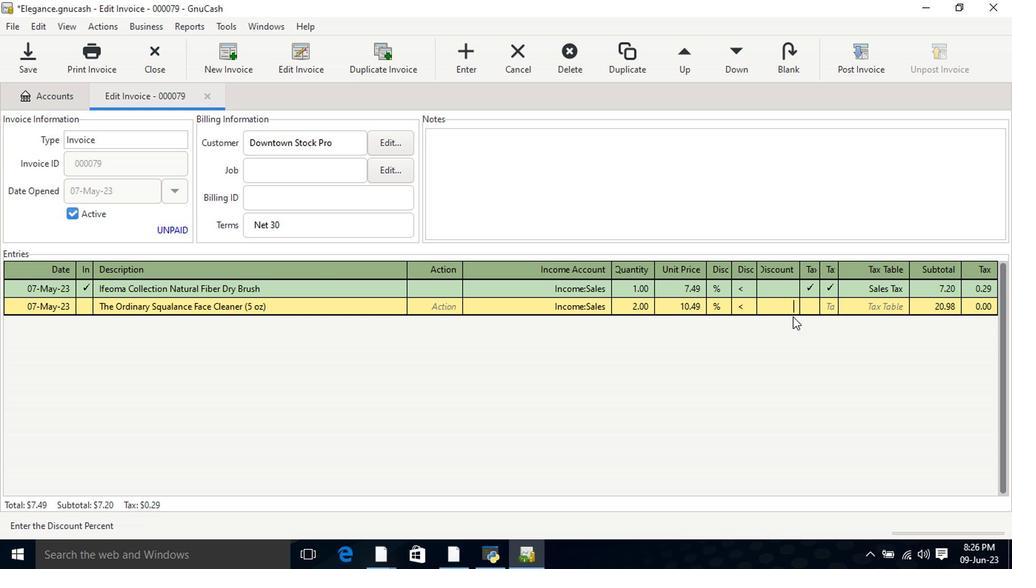 
Action: Mouse moved to (807, 305)
Screenshot: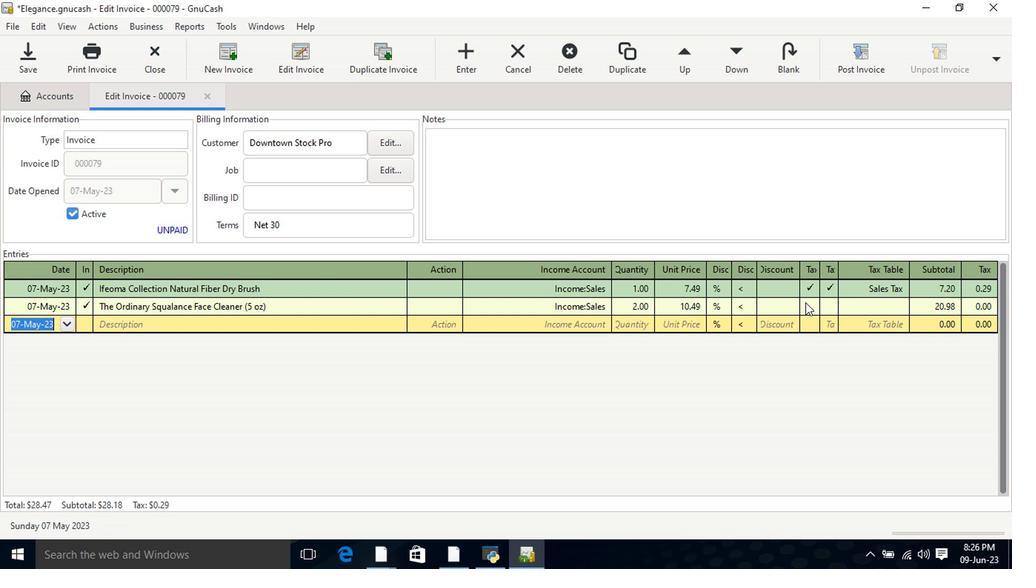 
Action: Mouse pressed left at (807, 305)
Screenshot: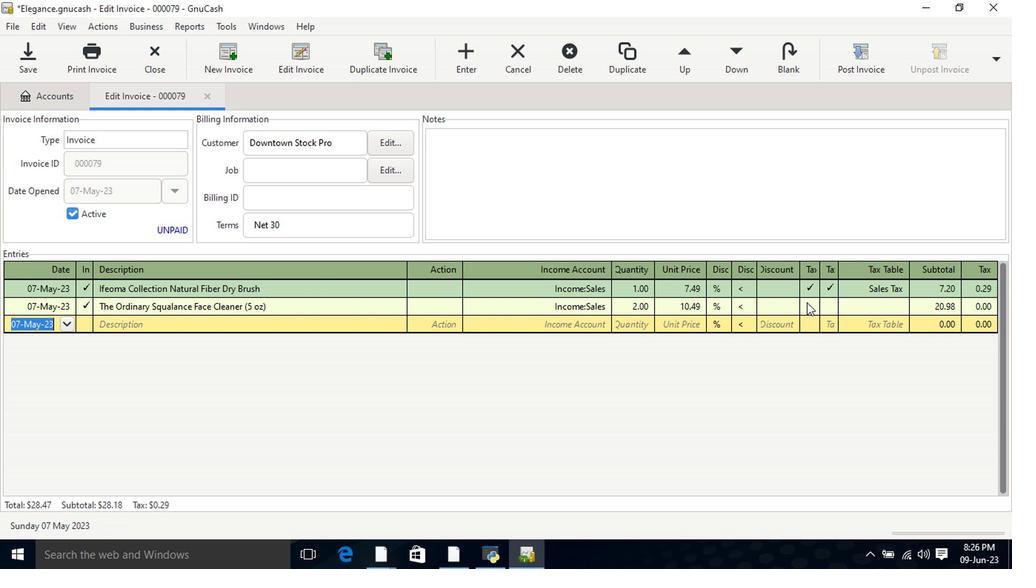 
Action: Mouse moved to (808, 305)
Screenshot: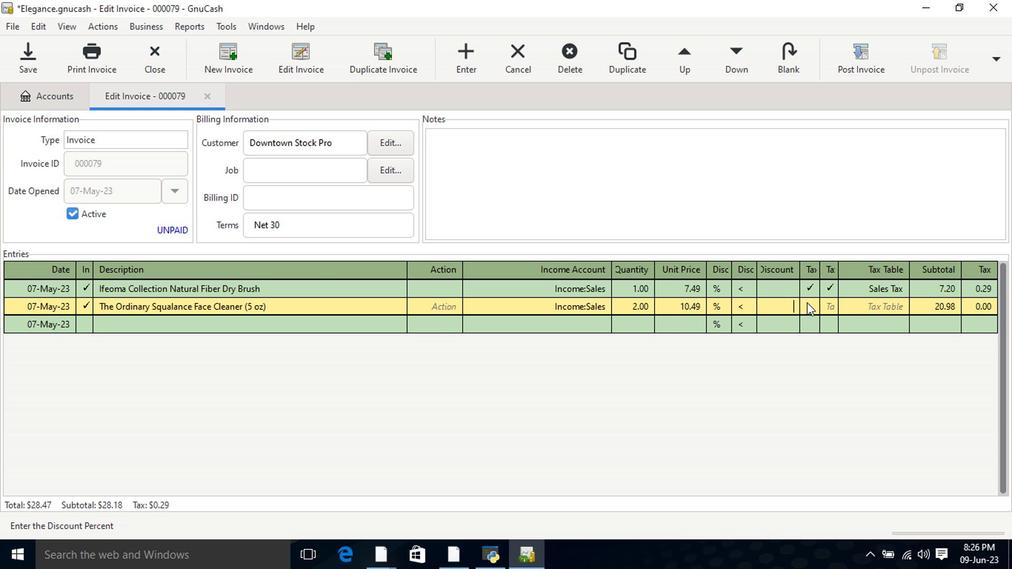 
Action: Mouse pressed left at (808, 305)
Screenshot: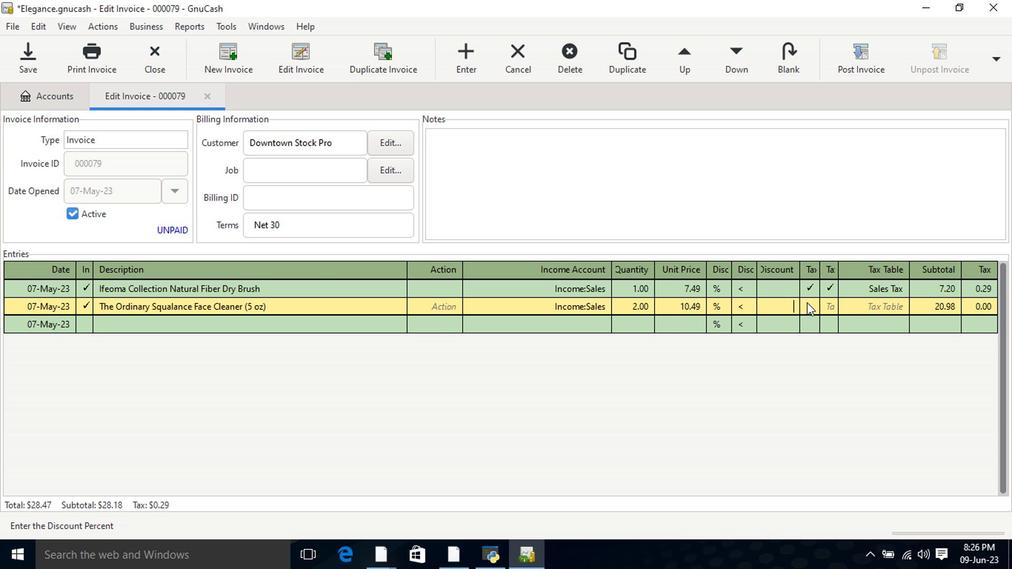 
Action: Mouse moved to (829, 308)
Screenshot: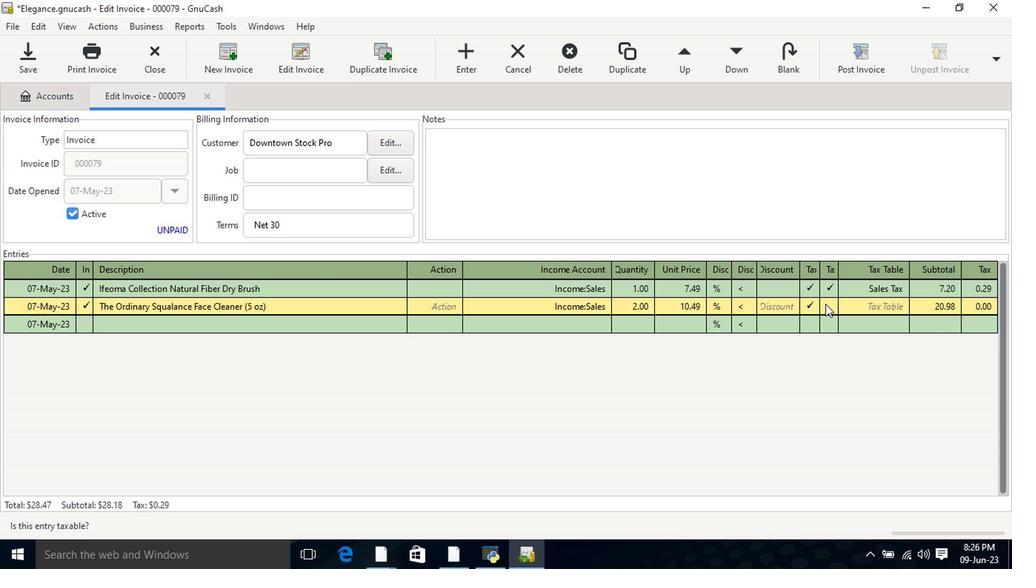 
Action: Mouse pressed left at (829, 308)
Screenshot: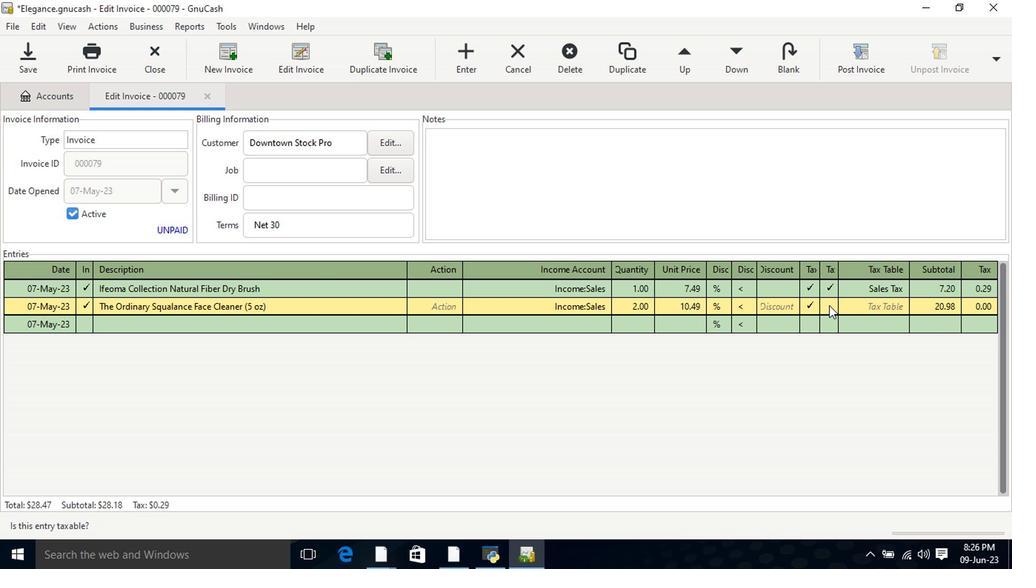 
Action: Mouse moved to (851, 310)
Screenshot: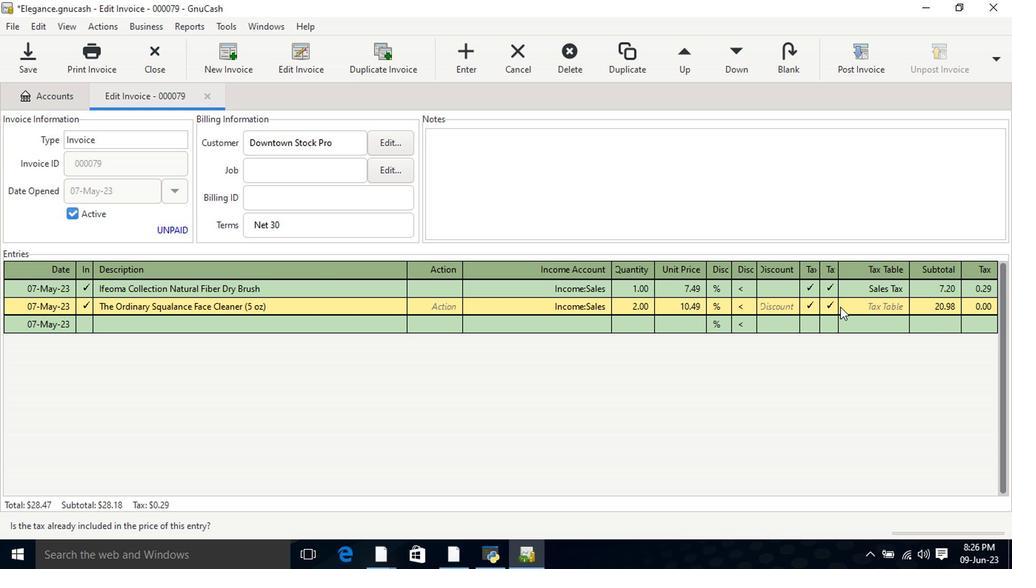 
Action: Key pressed <Key.tab>
Screenshot: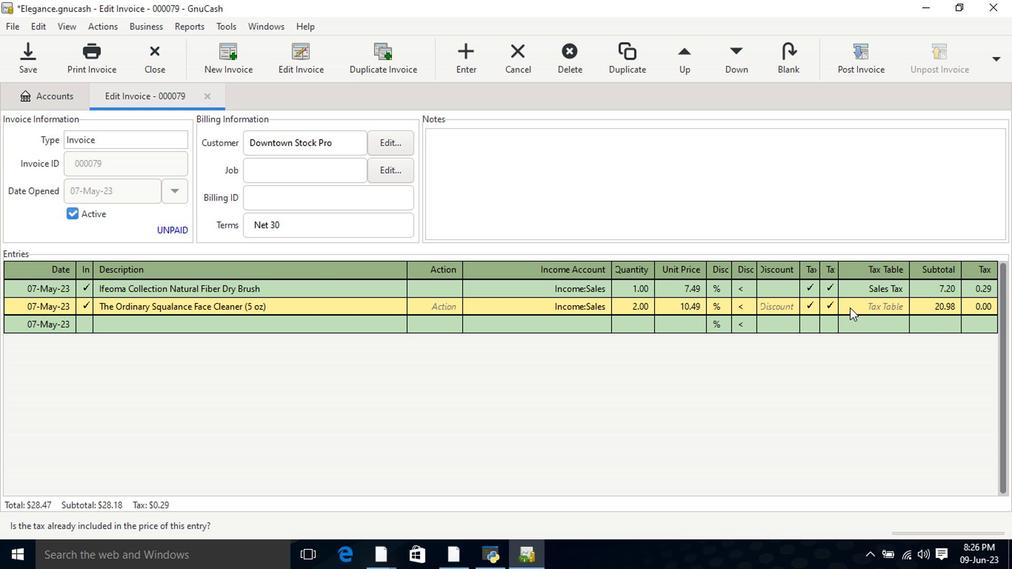 
Action: Mouse moved to (898, 309)
Screenshot: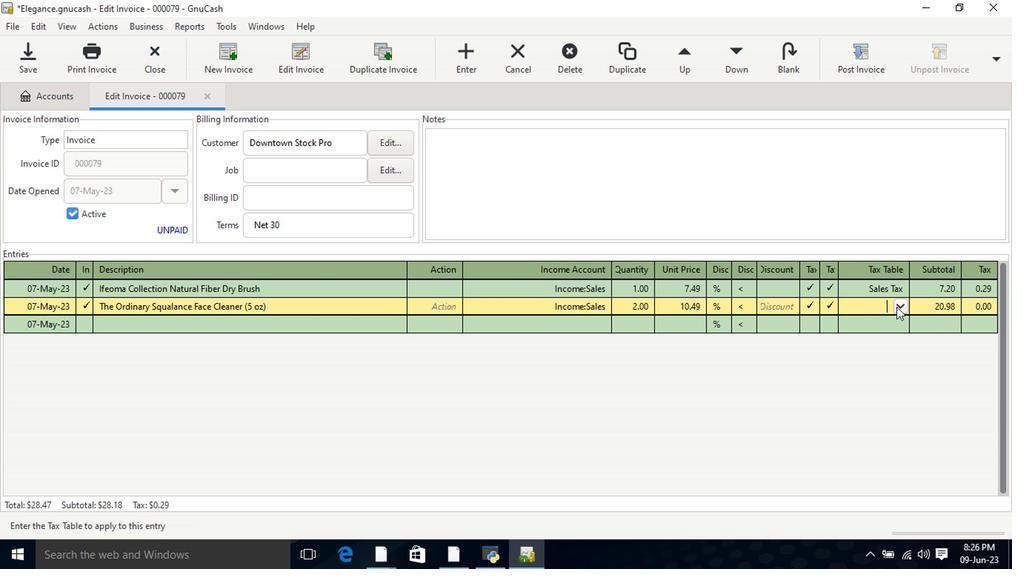 
Action: Mouse pressed left at (898, 309)
Screenshot: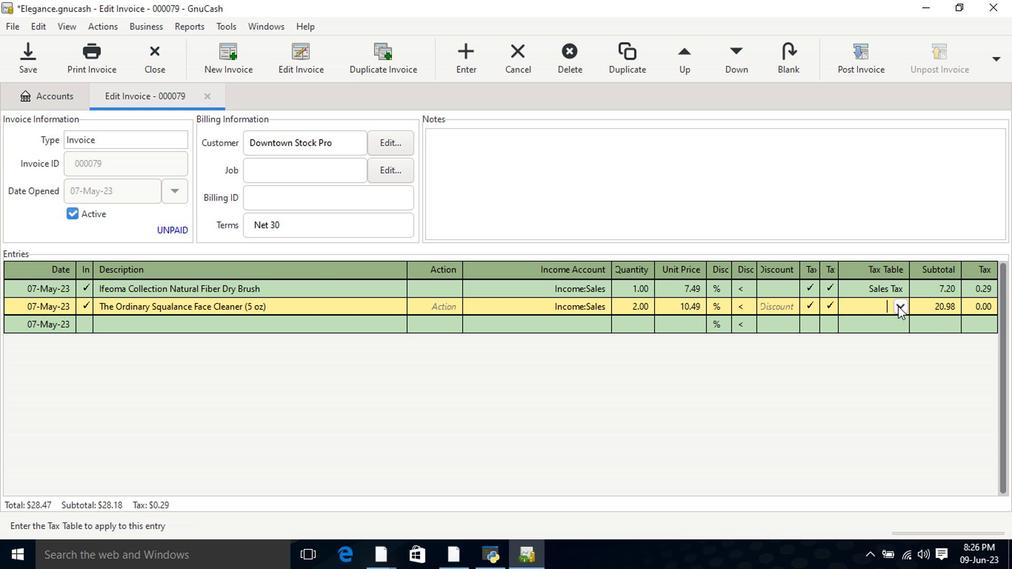 
Action: Mouse moved to (894, 315)
Screenshot: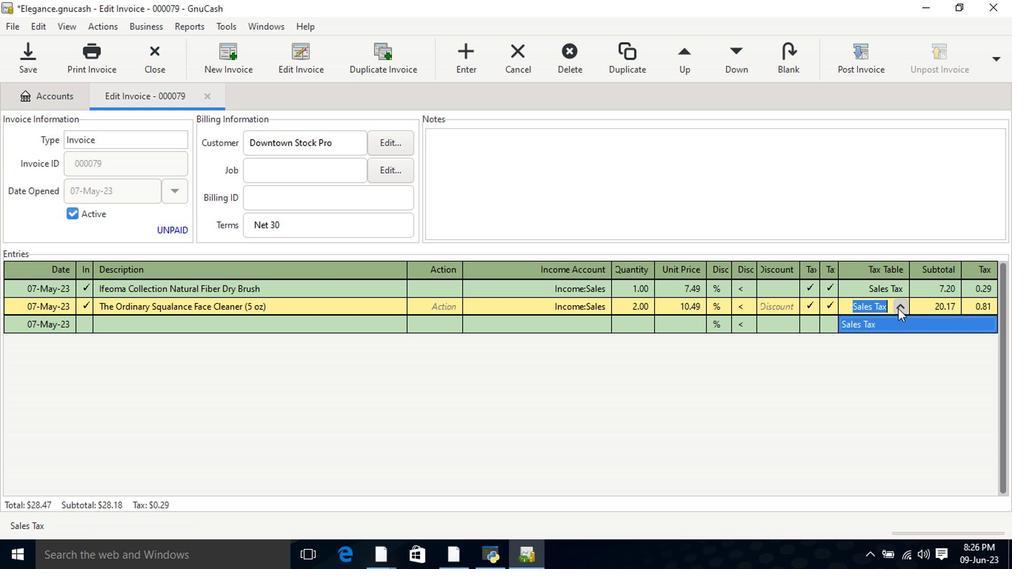 
Action: Key pressed <Key.tab>
Screenshot: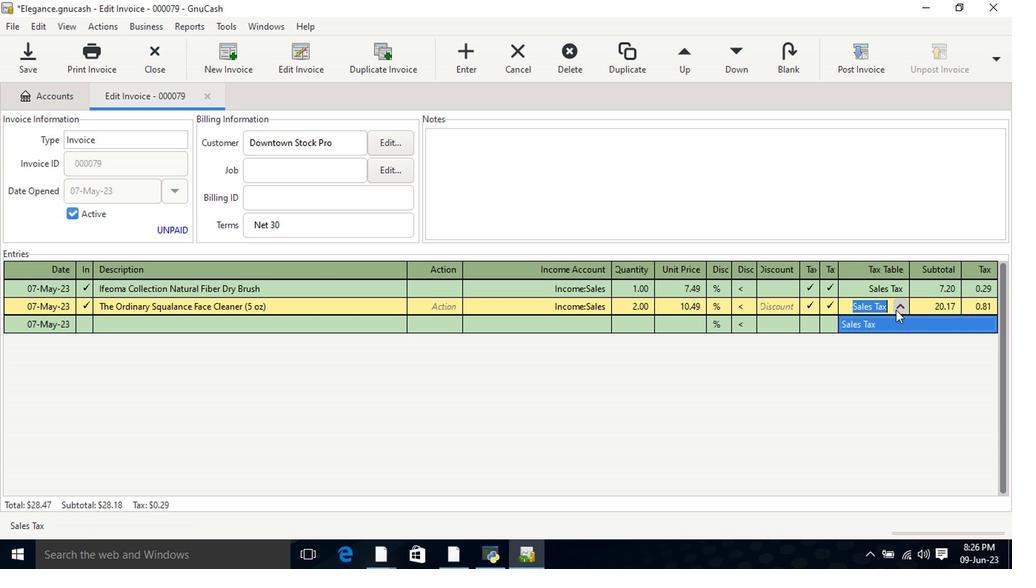 
Action: Mouse moved to (852, 67)
Screenshot: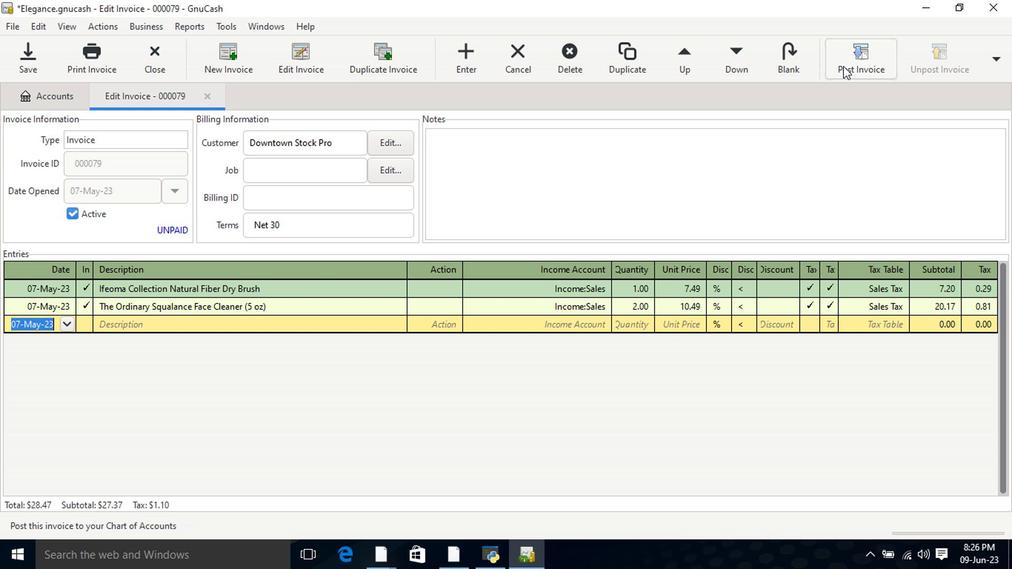 
Action: Mouse pressed left at (852, 67)
Screenshot: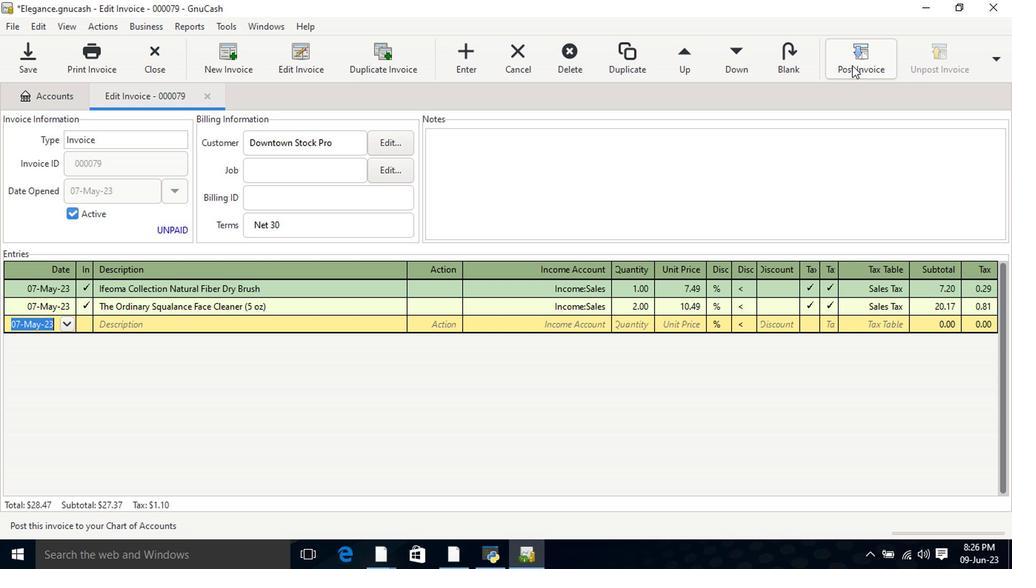 
Action: Mouse moved to (630, 252)
Screenshot: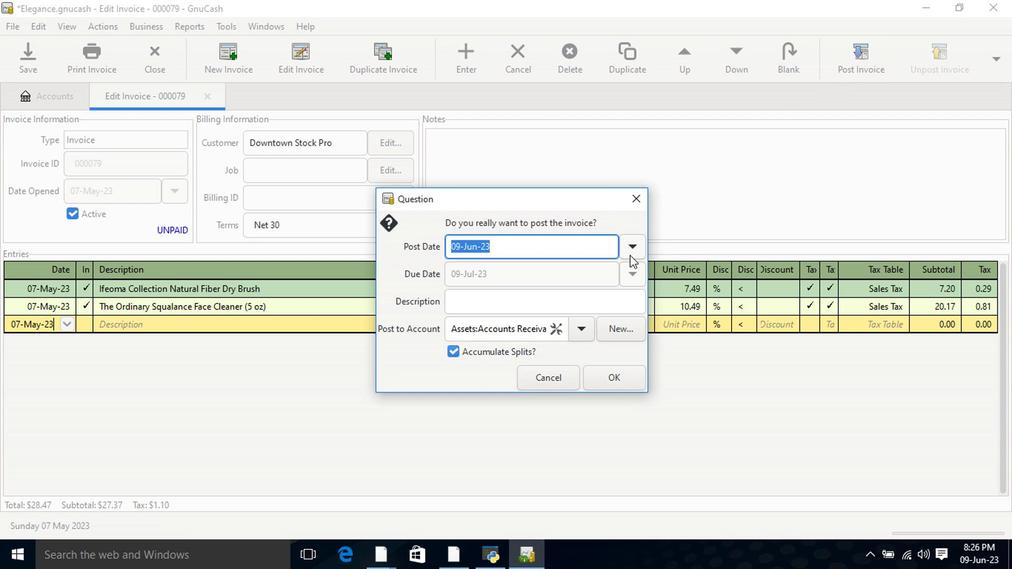 
Action: Mouse pressed left at (630, 252)
Screenshot: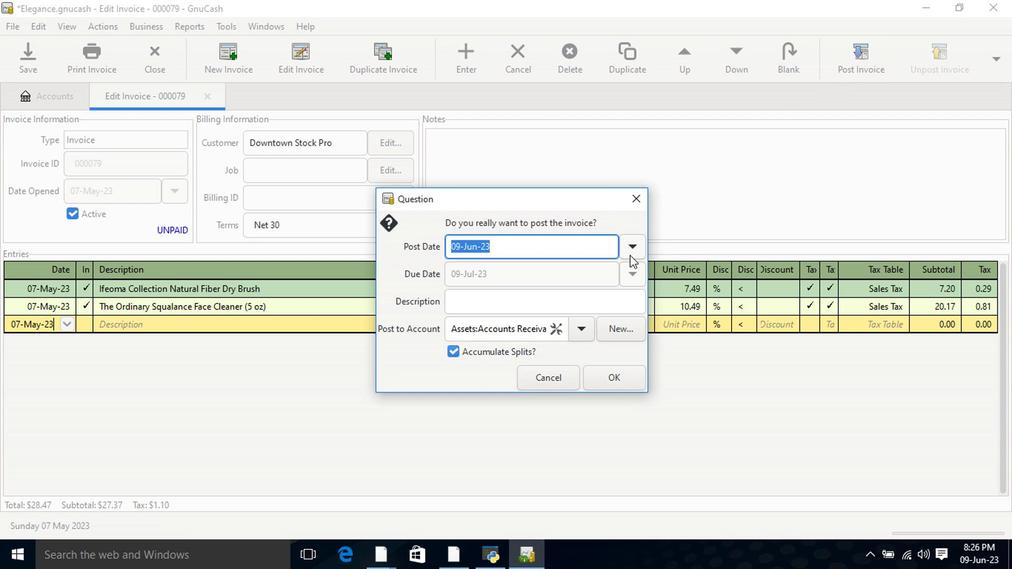 
Action: Mouse moved to (515, 271)
Screenshot: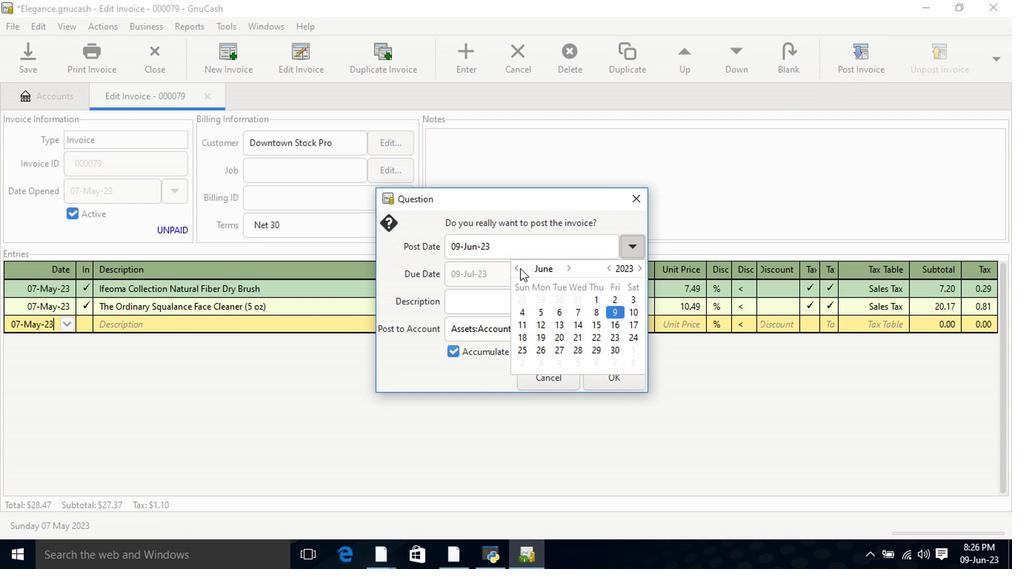 
Action: Mouse pressed left at (515, 271)
Screenshot: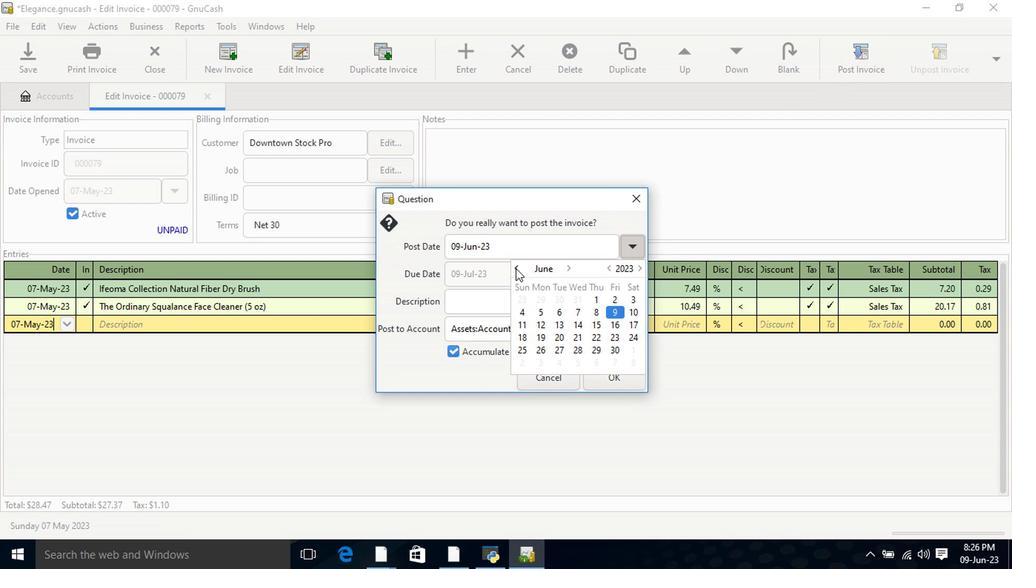 
Action: Mouse moved to (522, 313)
Screenshot: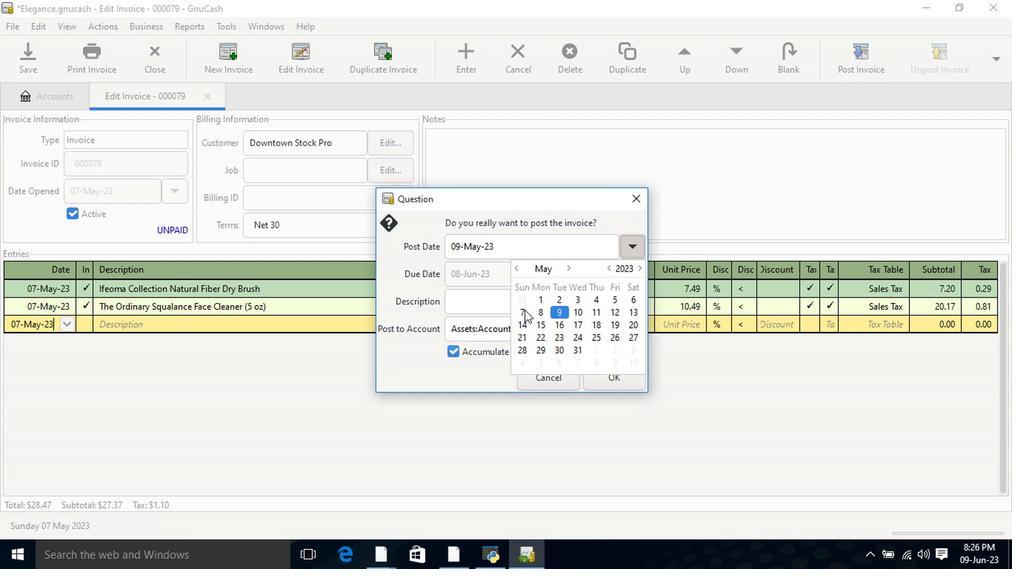 
Action: Mouse pressed left at (522, 313)
Screenshot: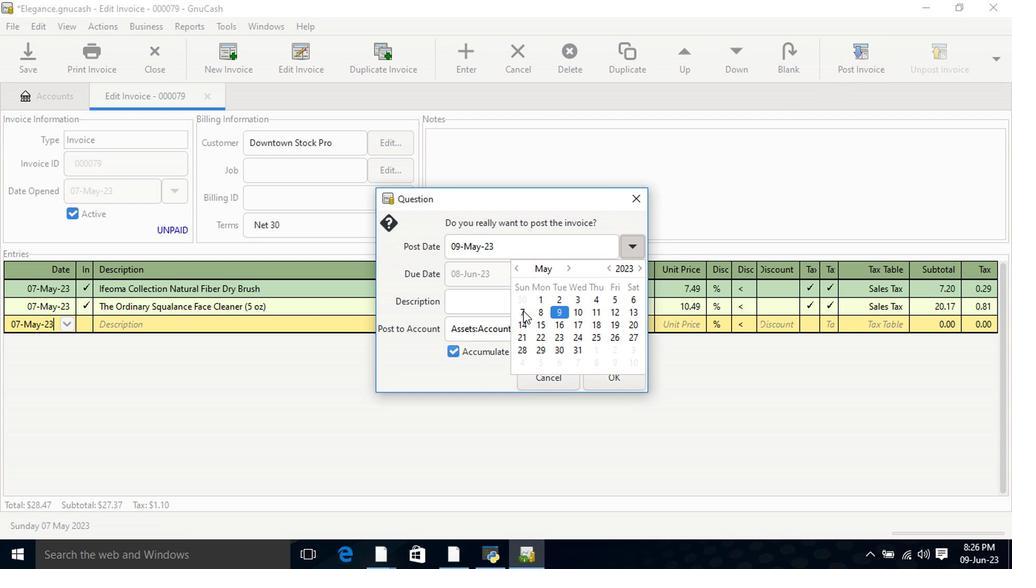 
Action: Mouse pressed left at (522, 313)
Screenshot: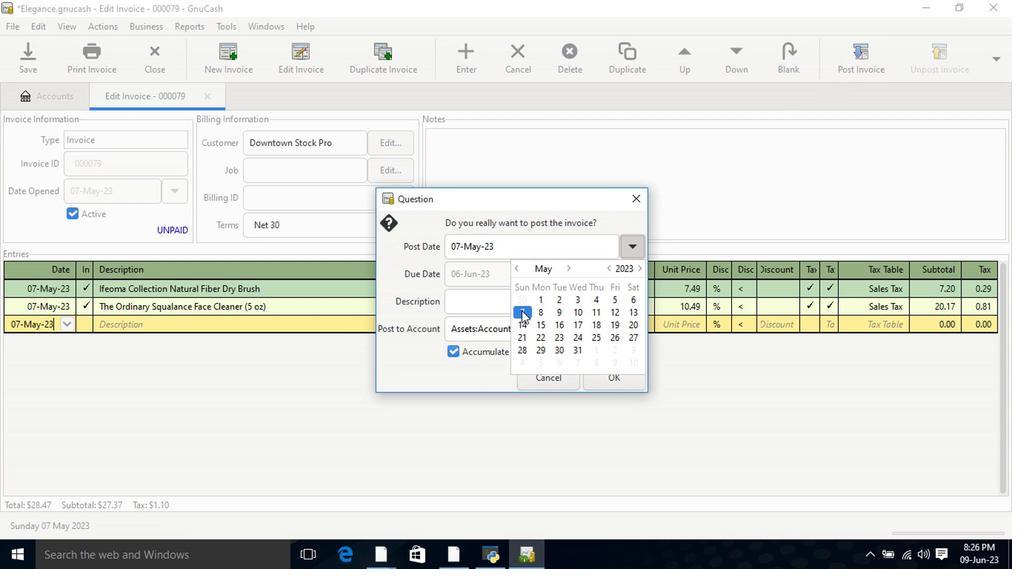 
Action: Mouse moved to (599, 380)
Screenshot: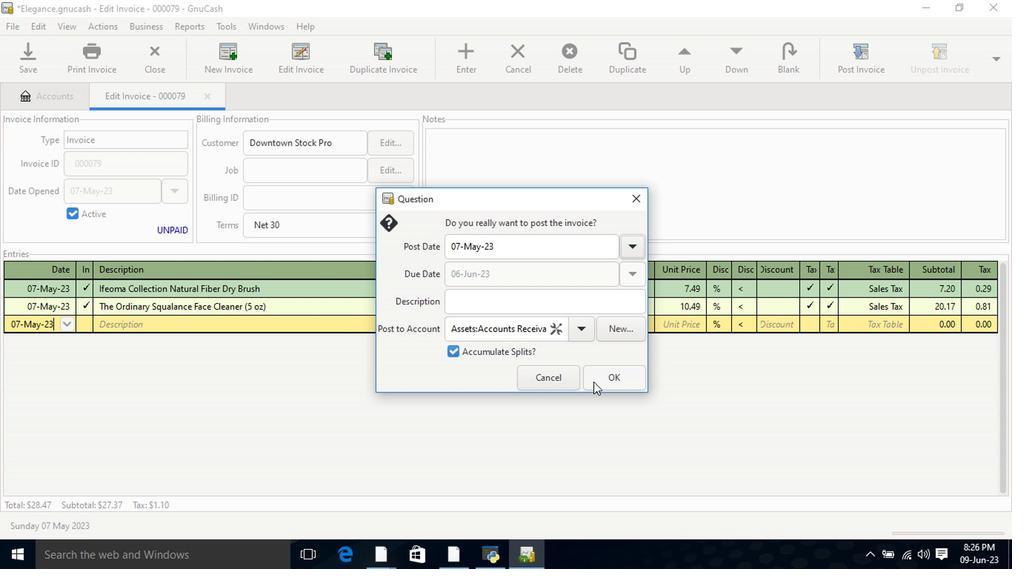 
Action: Mouse pressed left at (599, 380)
Screenshot: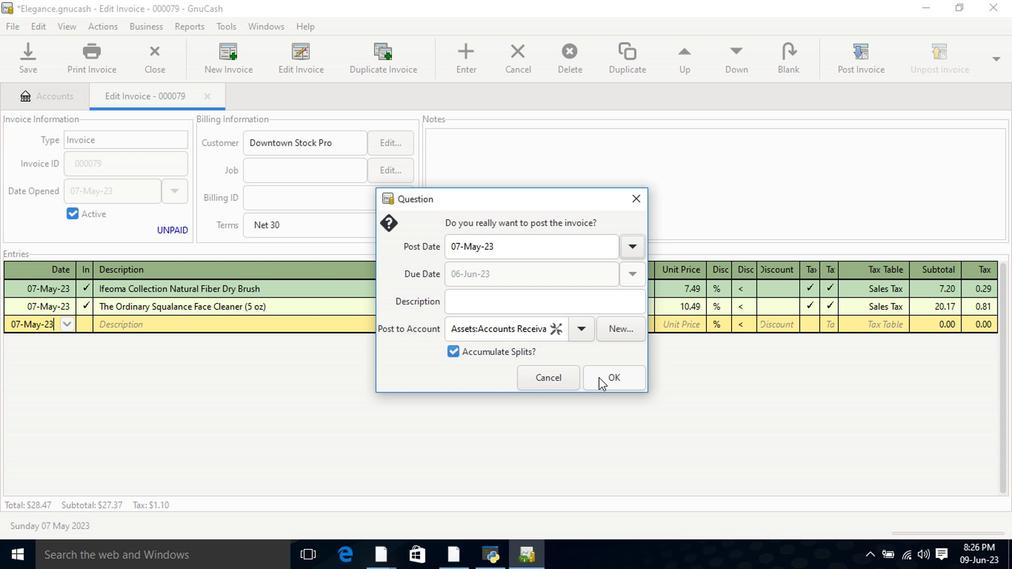 
Action: Mouse moved to (951, 70)
Screenshot: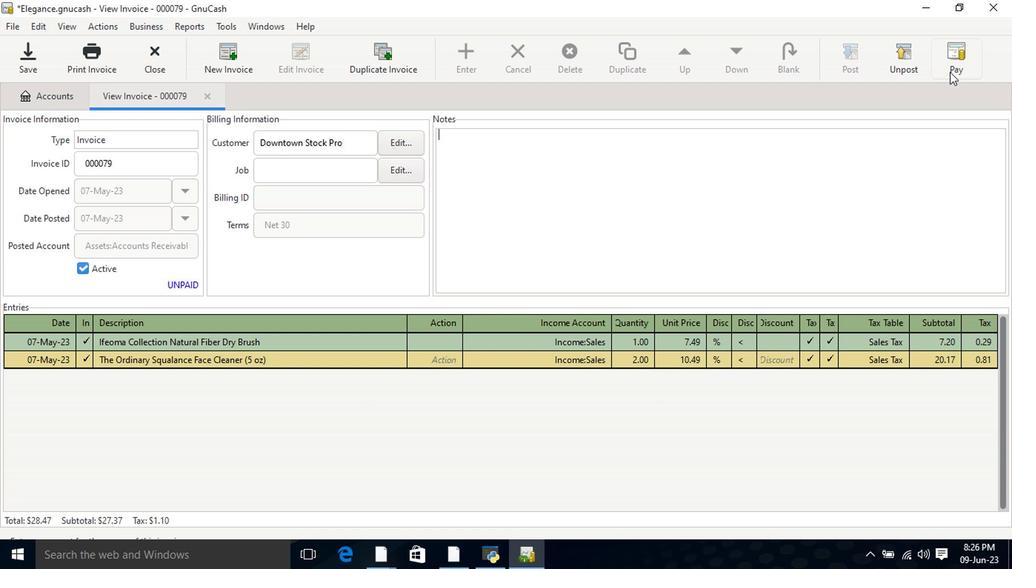 
Action: Mouse pressed left at (951, 70)
Screenshot: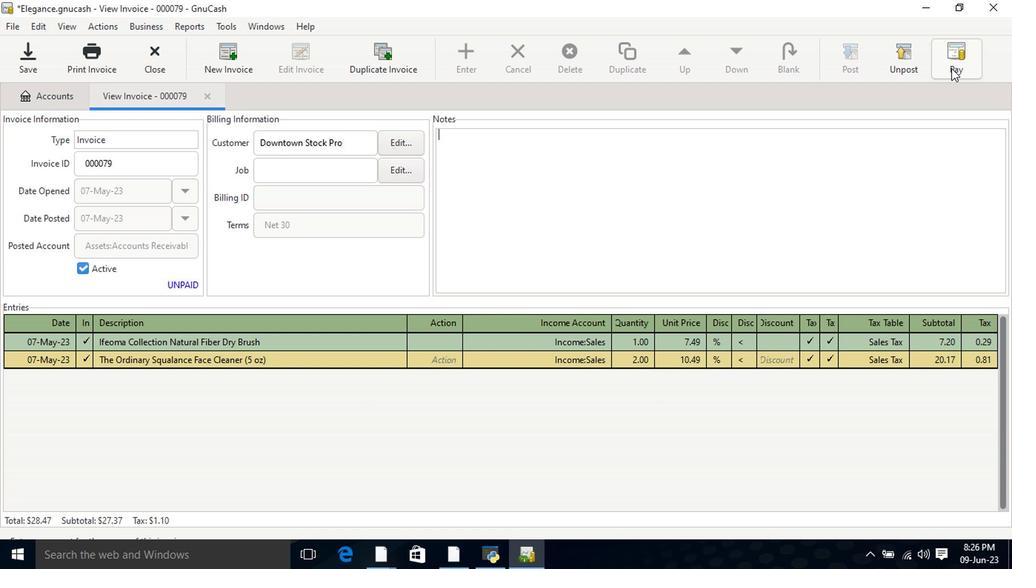 
Action: Mouse moved to (458, 295)
Screenshot: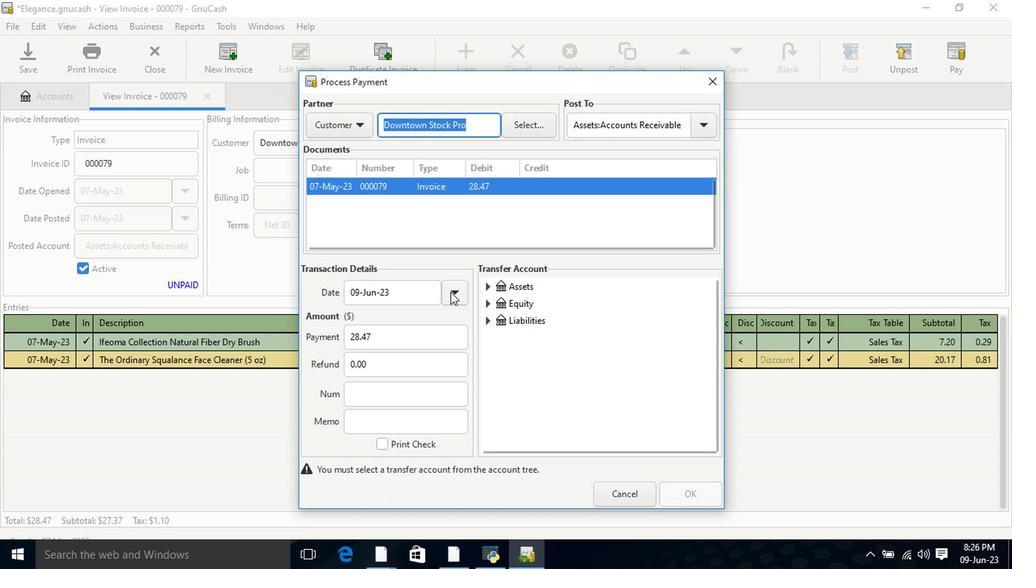 
Action: Mouse pressed left at (458, 295)
Screenshot: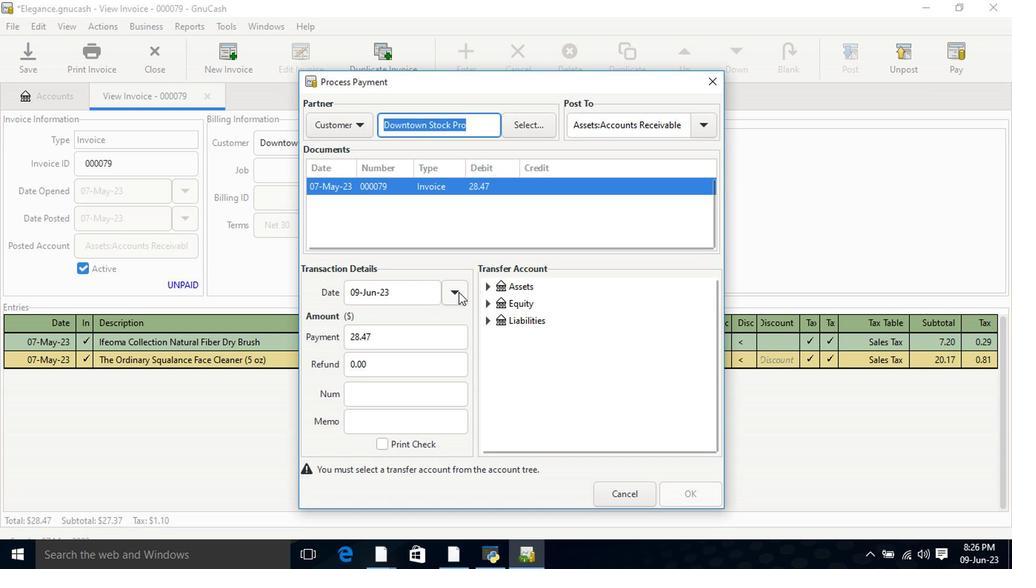 
Action: Mouse moved to (365, 363)
Screenshot: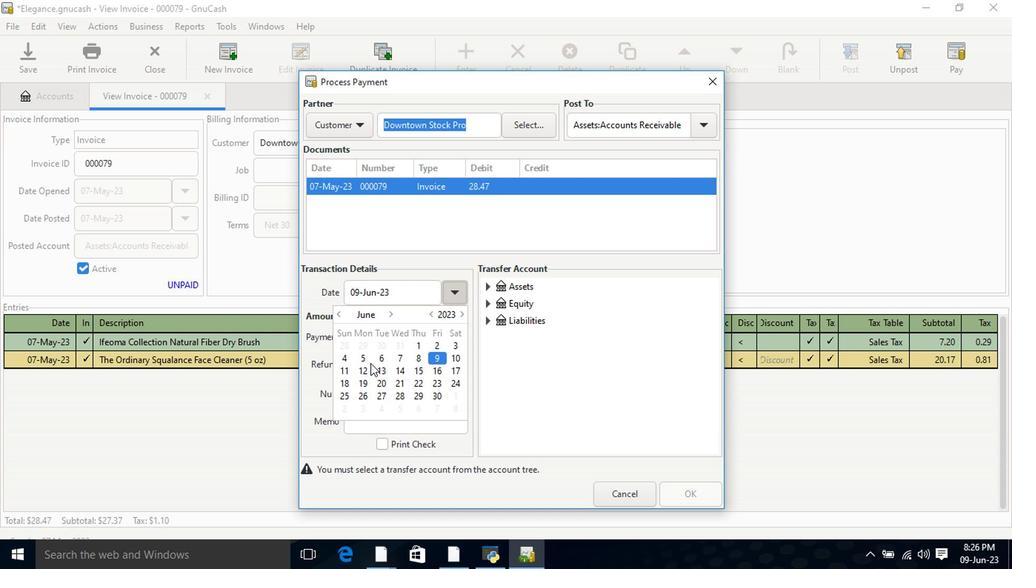 
Action: Mouse pressed left at (365, 363)
Screenshot: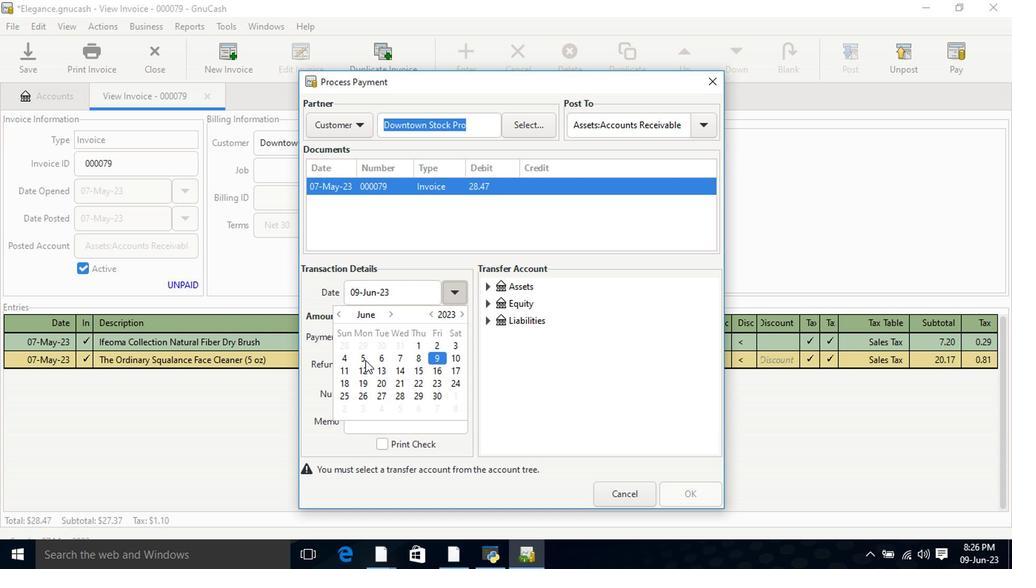 
Action: Mouse pressed left at (365, 363)
Screenshot: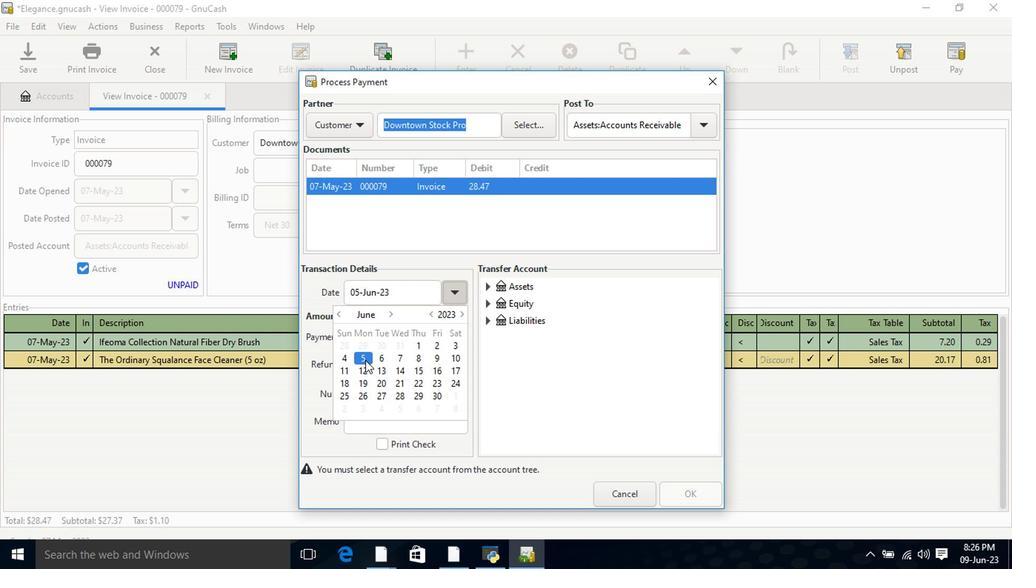 
Action: Mouse moved to (485, 290)
Screenshot: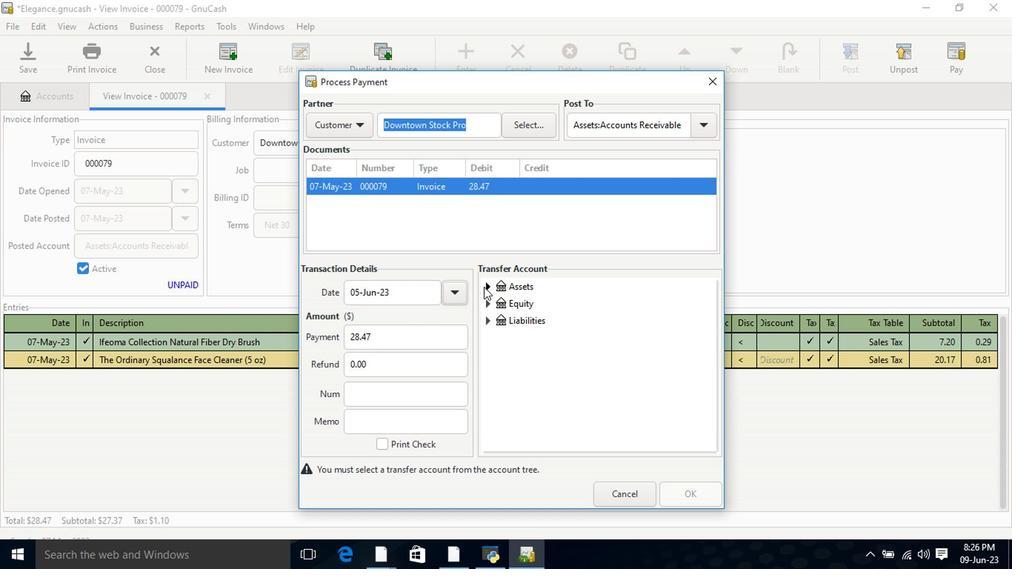 
Action: Mouse pressed left at (485, 290)
Screenshot: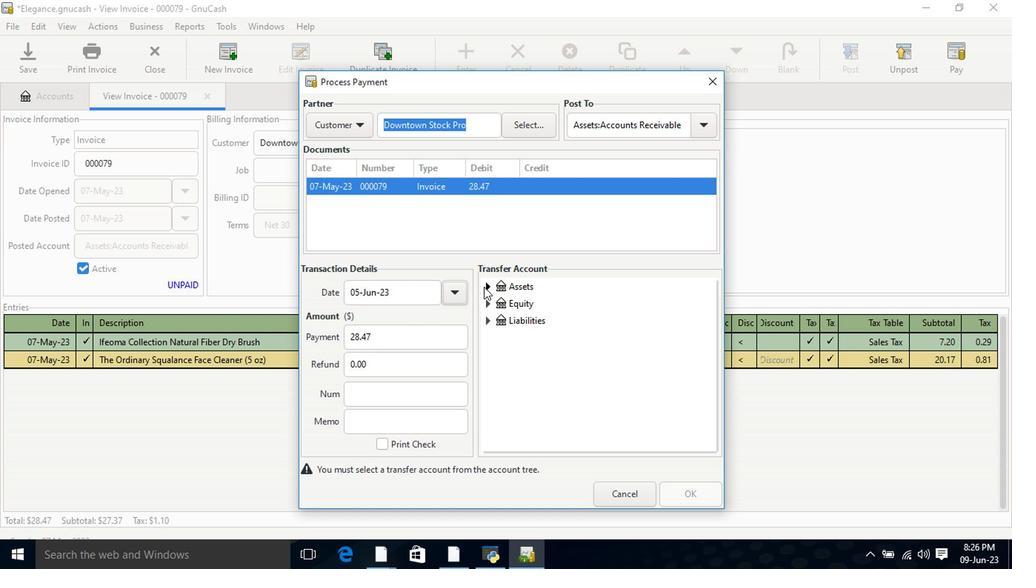 
Action: Mouse moved to (504, 309)
Screenshot: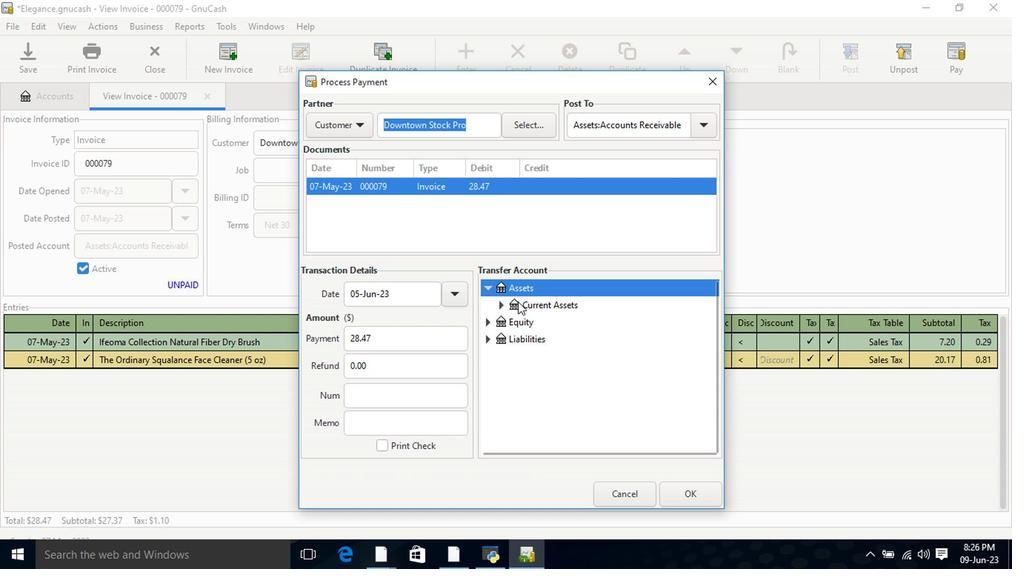 
Action: Mouse pressed left at (504, 309)
Screenshot: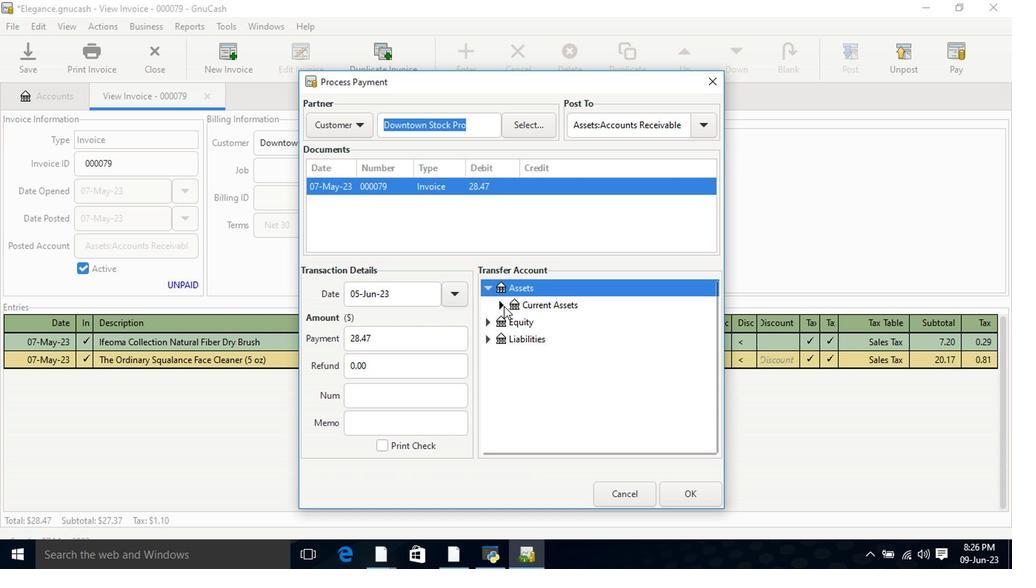 
Action: Mouse moved to (533, 323)
Screenshot: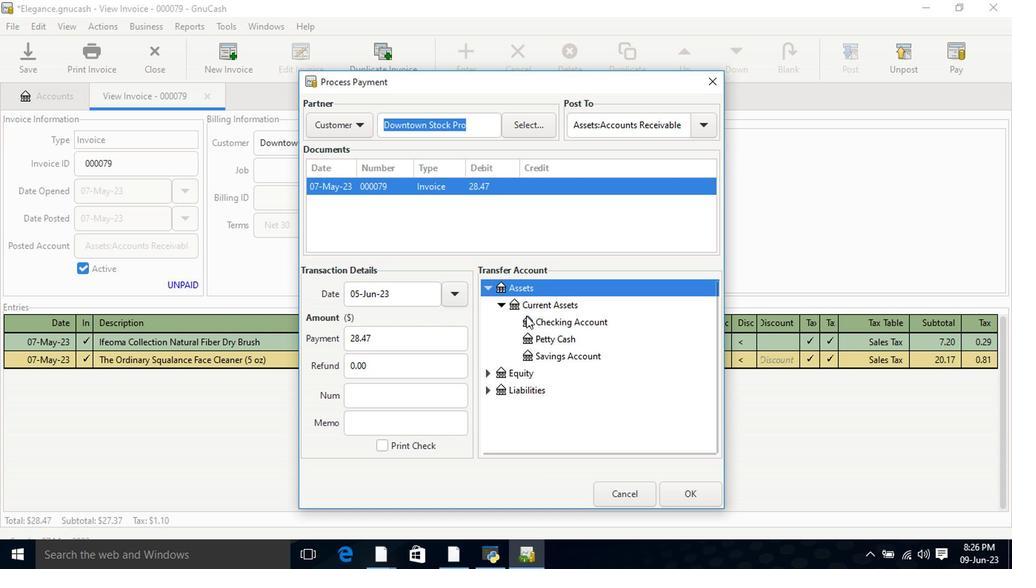 
Action: Mouse pressed left at (533, 323)
Screenshot: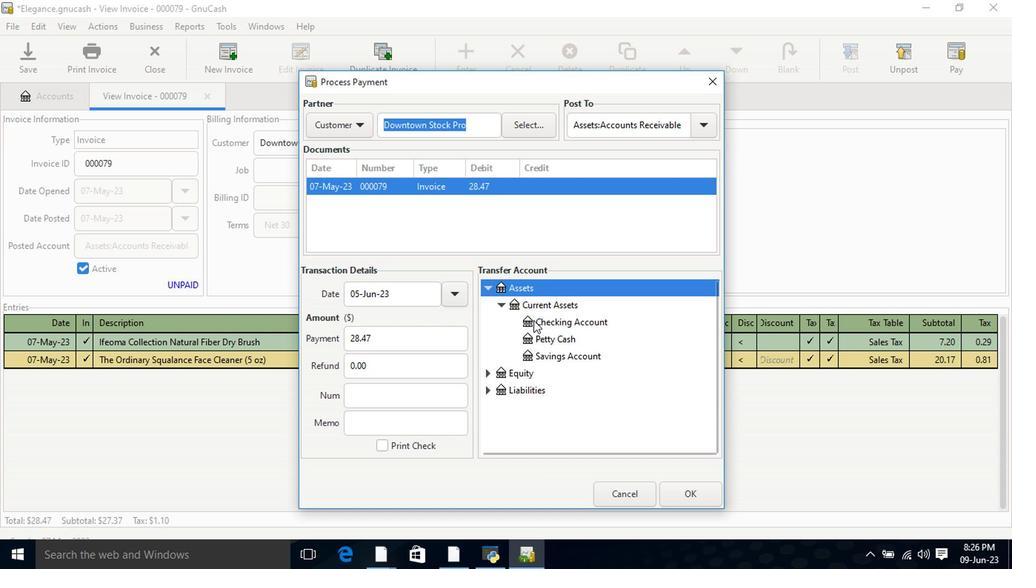 
Action: Mouse moved to (686, 495)
Screenshot: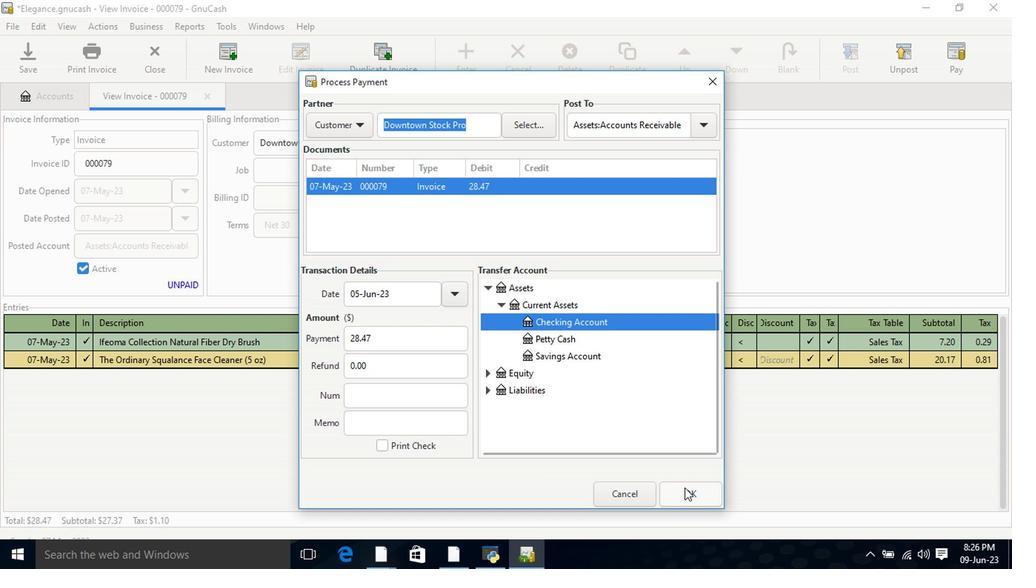 
Action: Mouse pressed left at (686, 495)
Screenshot: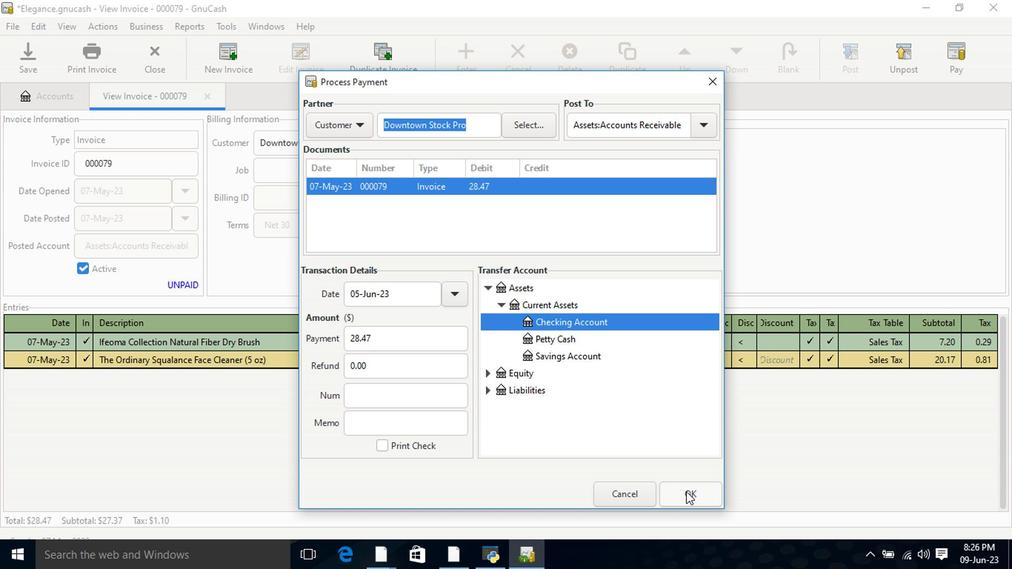 
Action: Mouse moved to (101, 58)
Screenshot: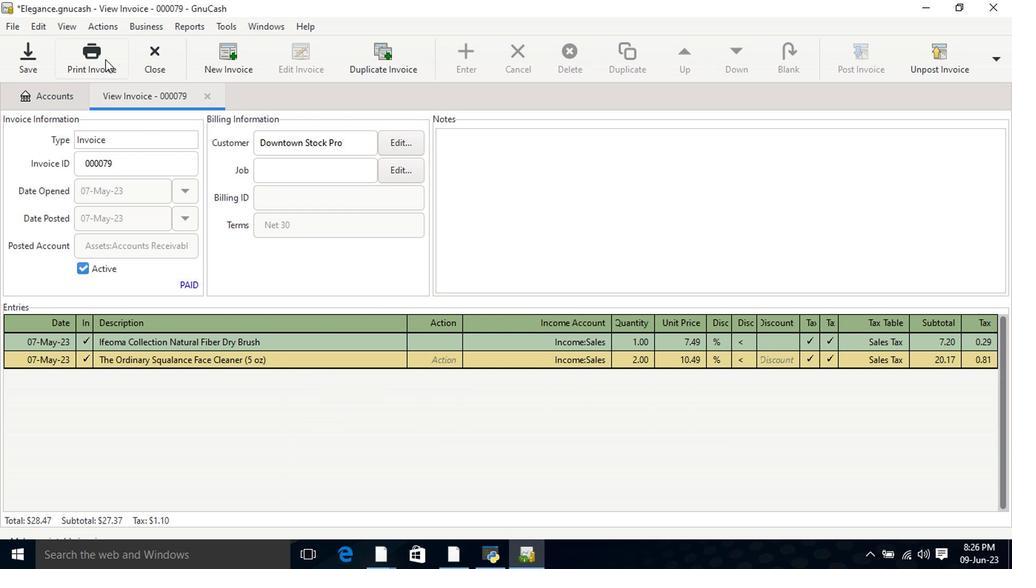 
Action: Mouse pressed left at (101, 58)
Screenshot: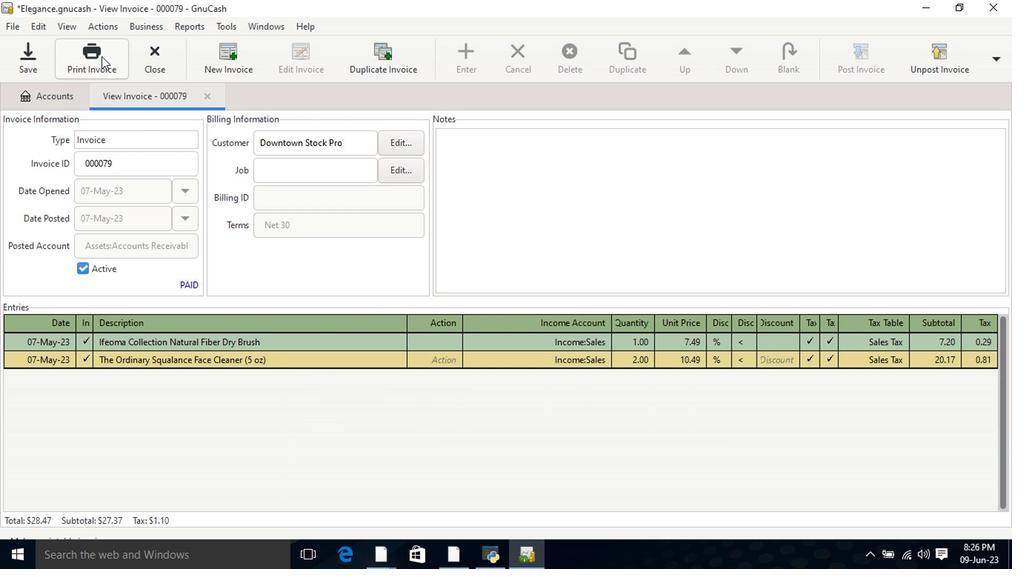
Action: Mouse moved to (341, 404)
Screenshot: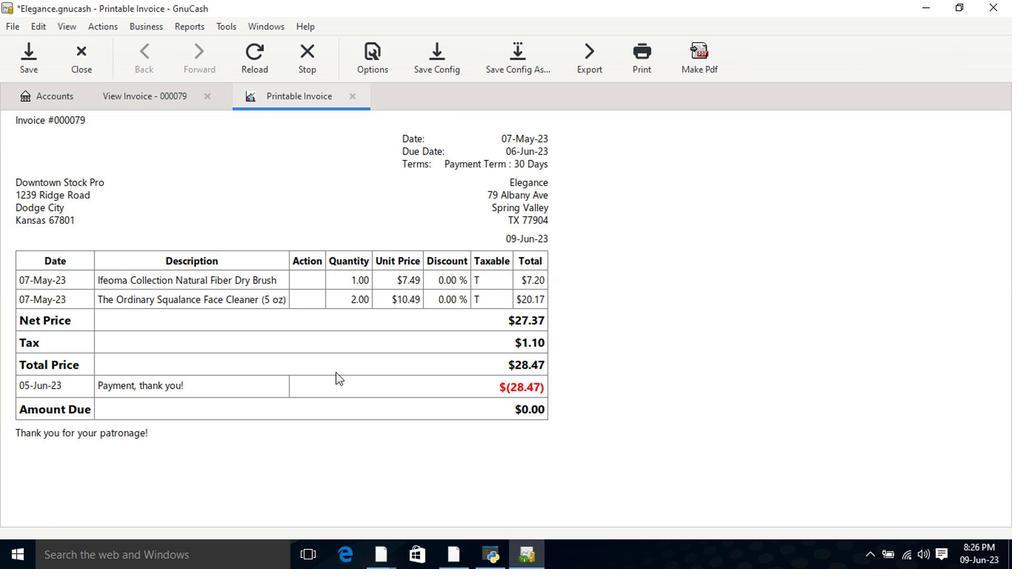 
